 Task: Open Card Search Engine Optimization Planning in Board Content Marketing Thought Leadership Strategy and Execution to Workspace Event Planning and Management and add a team member Softage.1@softage.net, a label Blue, a checklist Blockchain Technology, an attachment from Trello, a color Blue and finally, add a card description 'Plan and execute company team-building activity at a virtual escape room' and a comment 'Let us approach this task with a sense of ownership and accountability, taking responsibility for our actions and decisions.'. Add a start date 'Jan 09, 1900' with a due date 'Jan 16, 1900'
Action: Mouse moved to (671, 173)
Screenshot: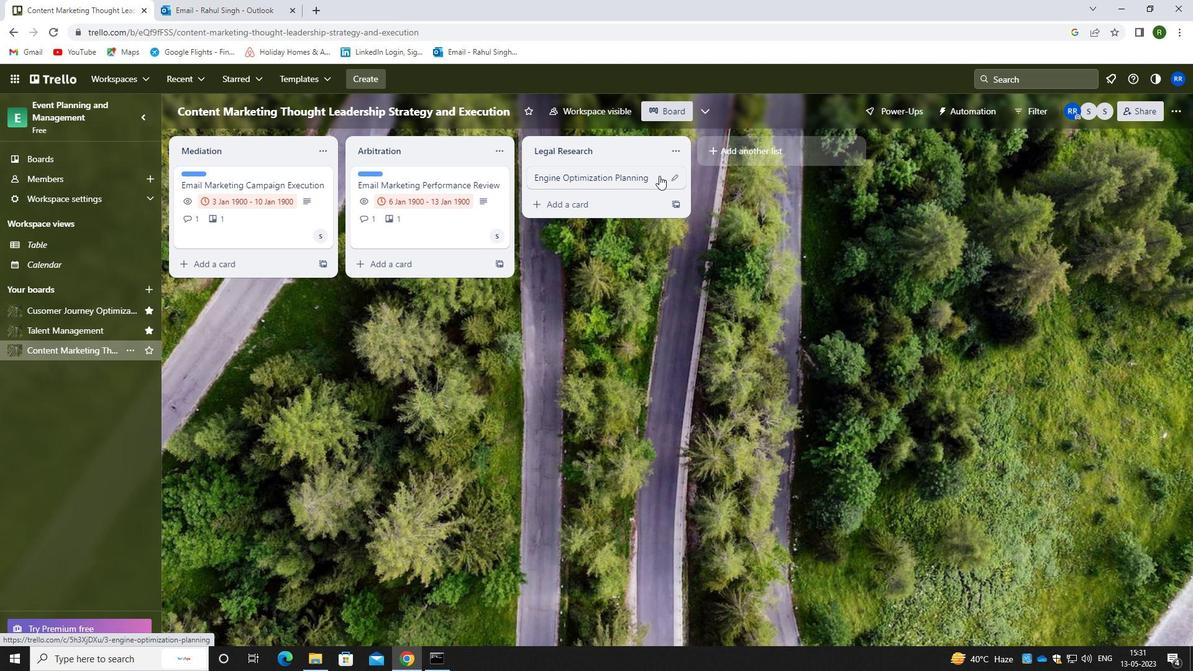 
Action: Mouse pressed left at (671, 173)
Screenshot: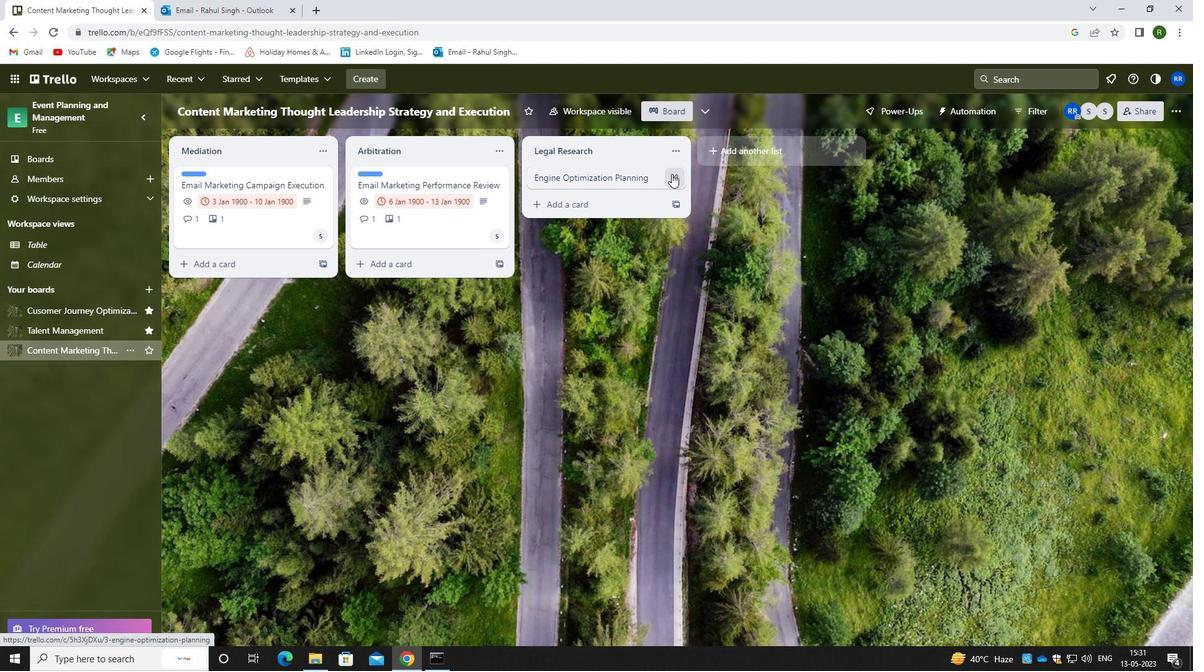 
Action: Mouse moved to (746, 175)
Screenshot: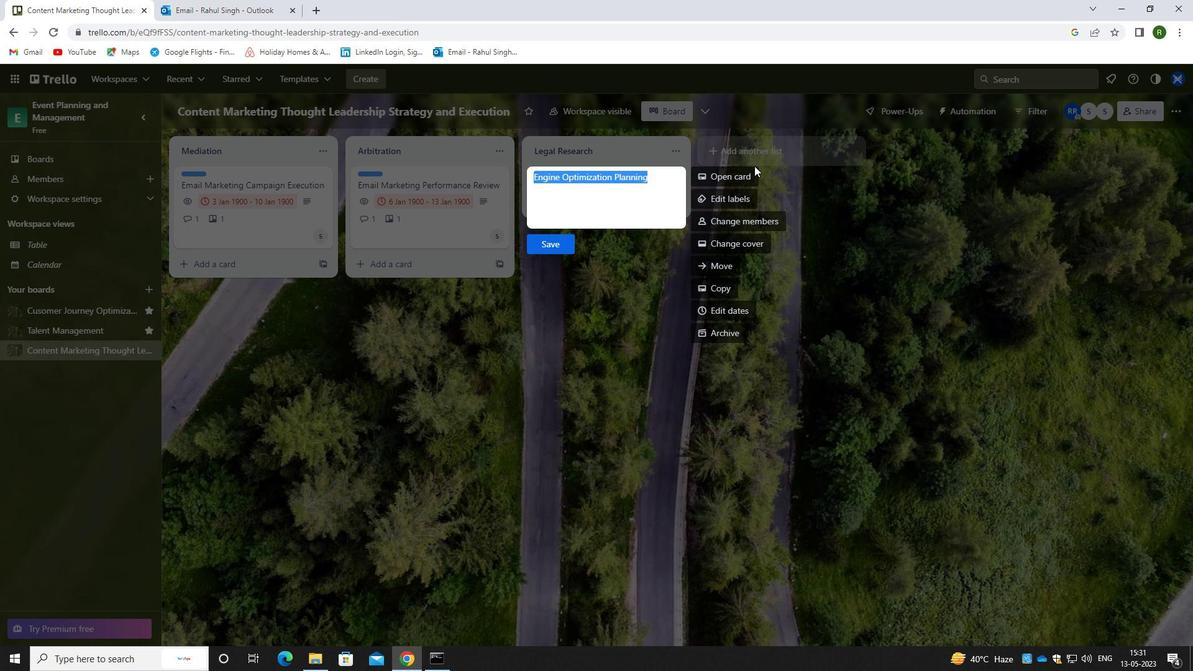 
Action: Mouse pressed left at (746, 175)
Screenshot: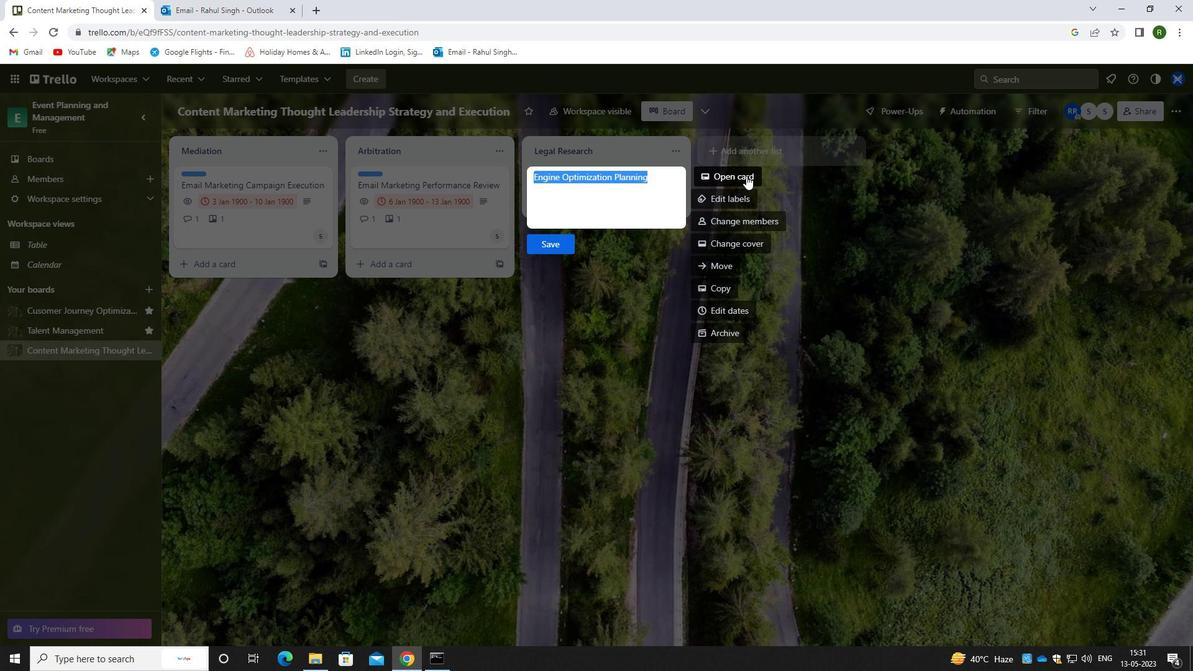 
Action: Mouse moved to (753, 226)
Screenshot: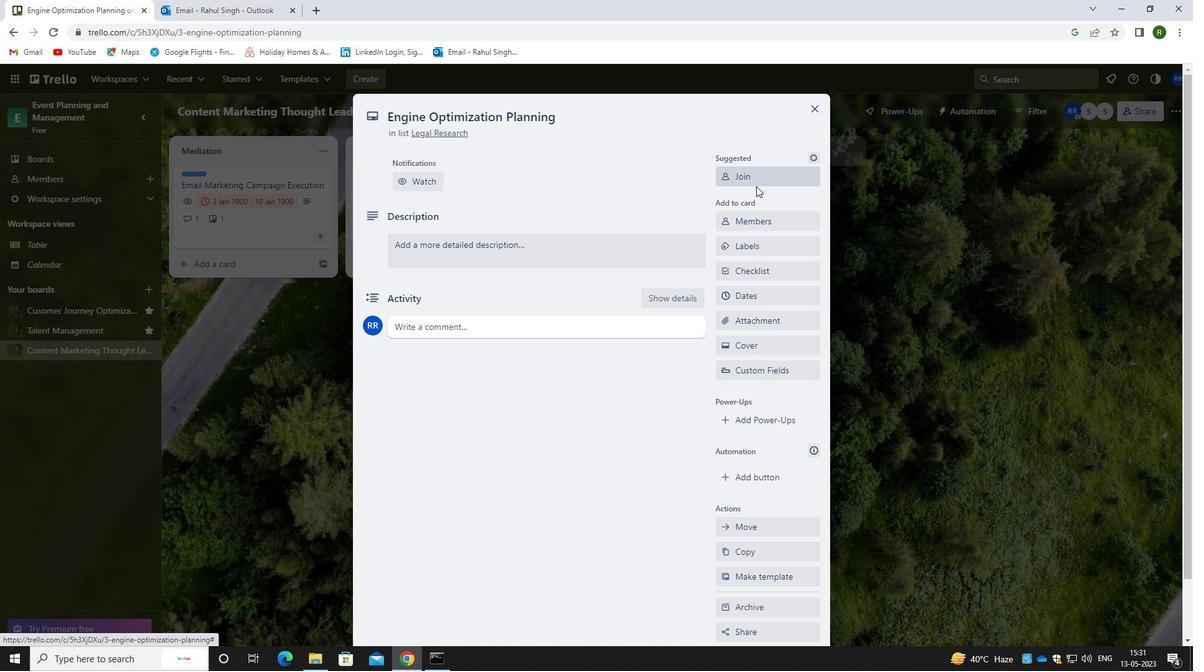 
Action: Mouse pressed left at (753, 226)
Screenshot: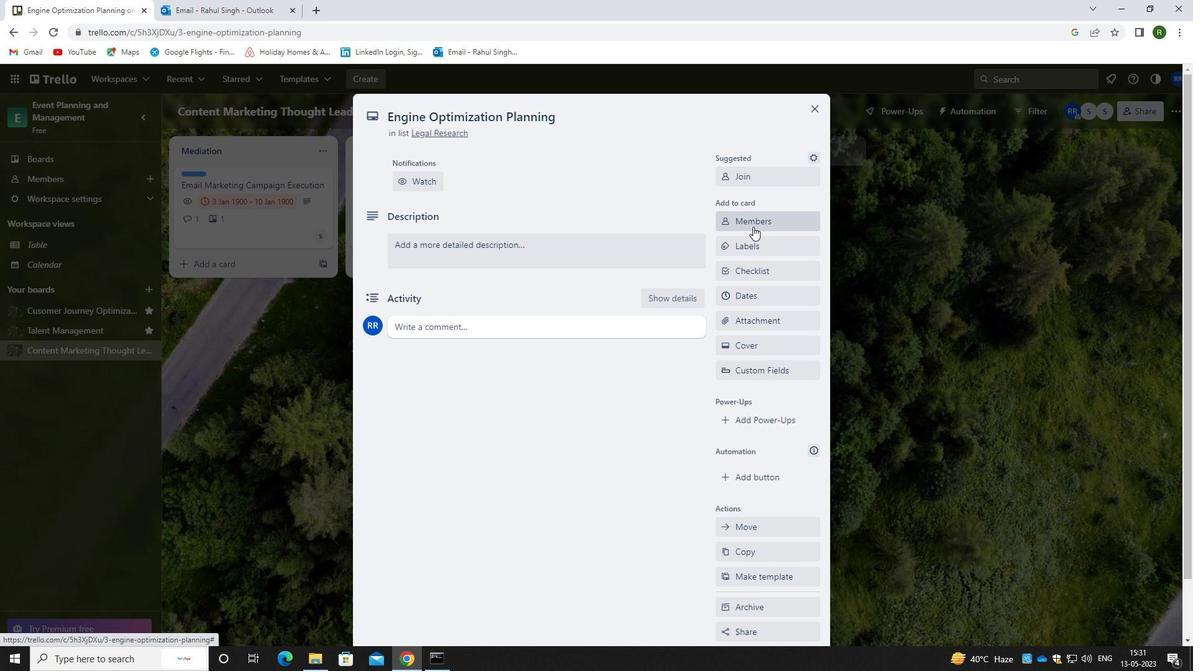
Action: Mouse moved to (769, 262)
Screenshot: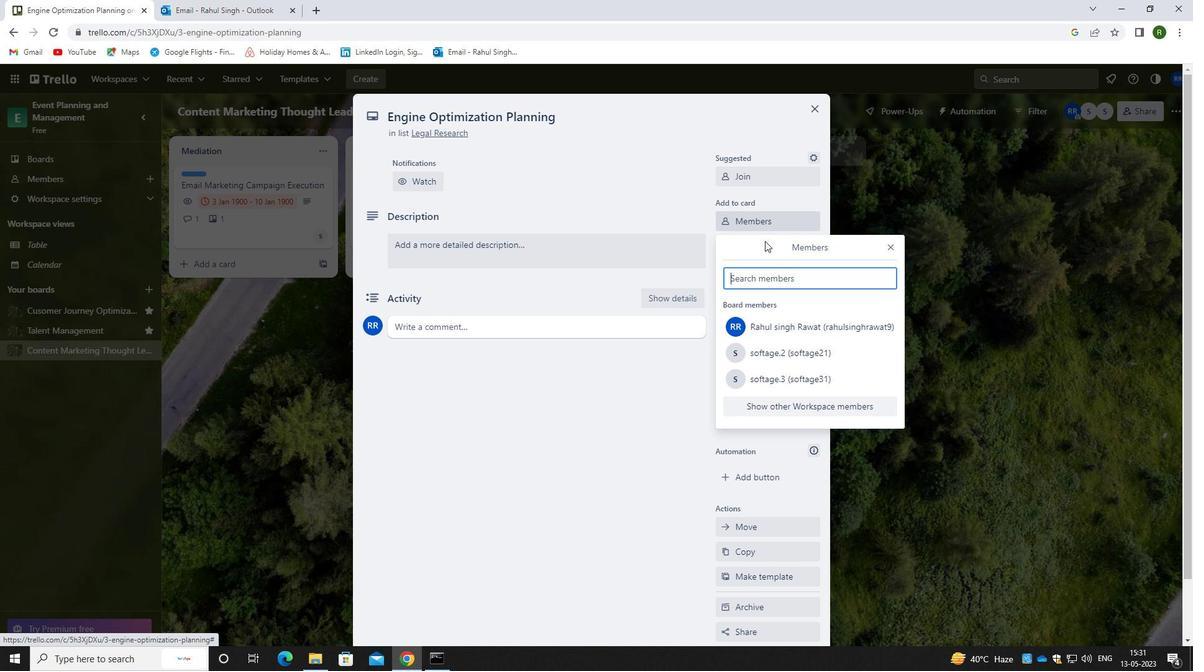 
Action: Key pressed <Key.caps_lock>s<Key.caps_lock>oftage.1<Key.shift>@SOFTAGE.NET
Screenshot: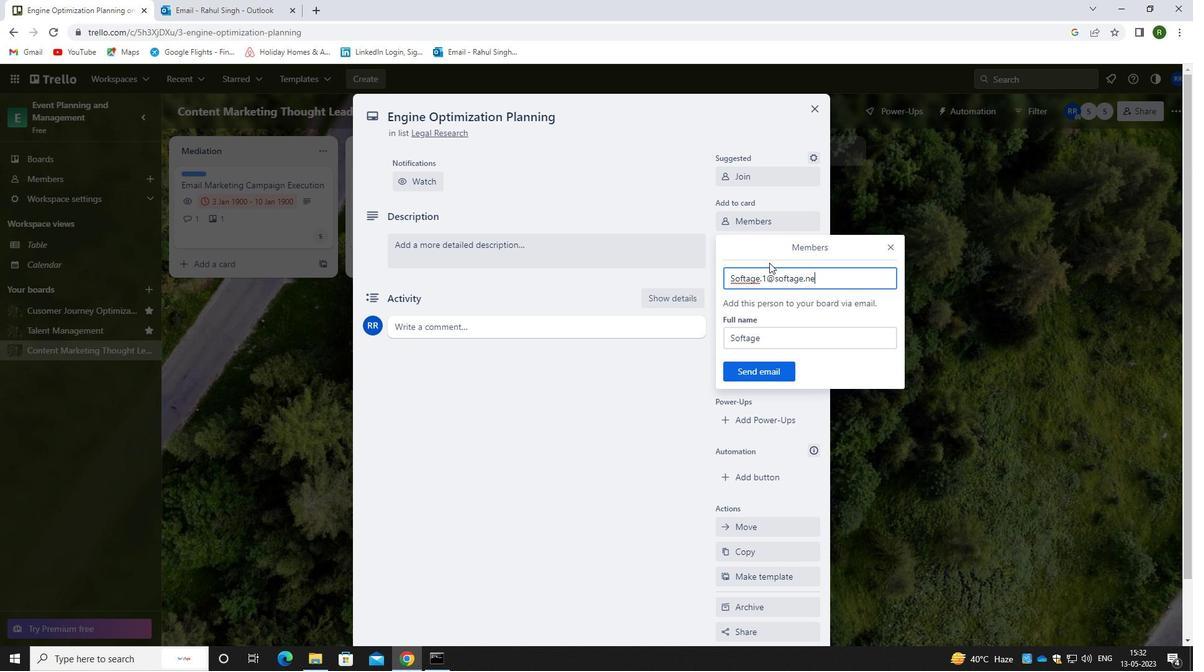 
Action: Mouse moved to (761, 372)
Screenshot: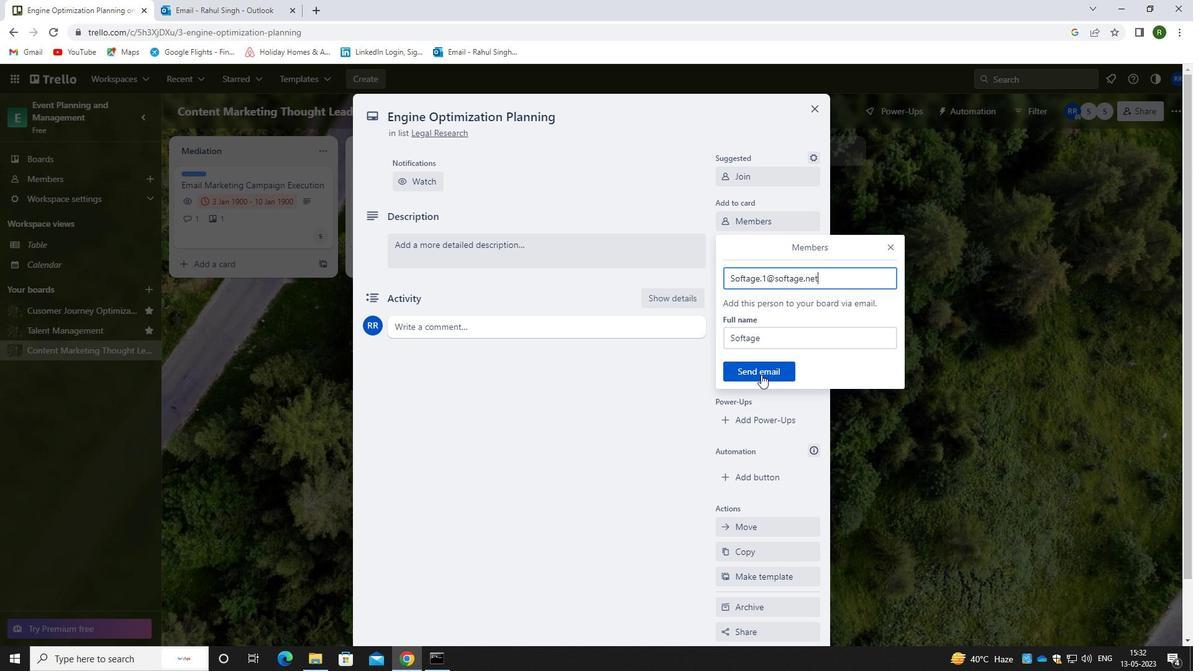 
Action: Mouse pressed left at (761, 372)
Screenshot: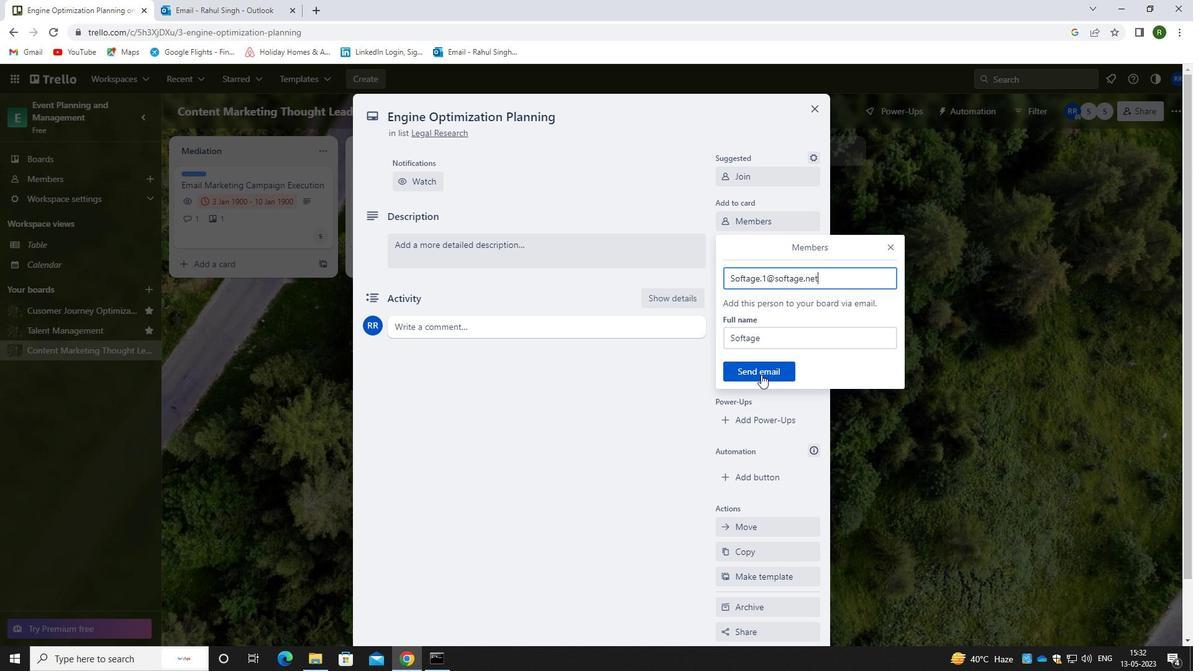 
Action: Mouse moved to (771, 241)
Screenshot: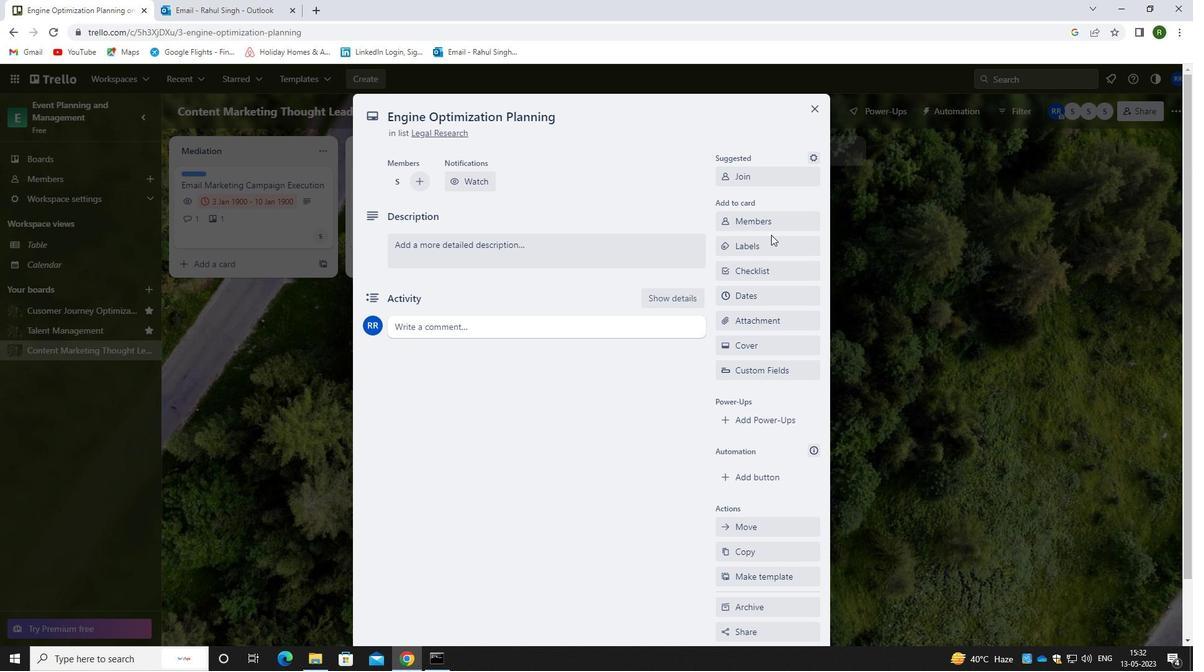 
Action: Mouse pressed left at (771, 241)
Screenshot: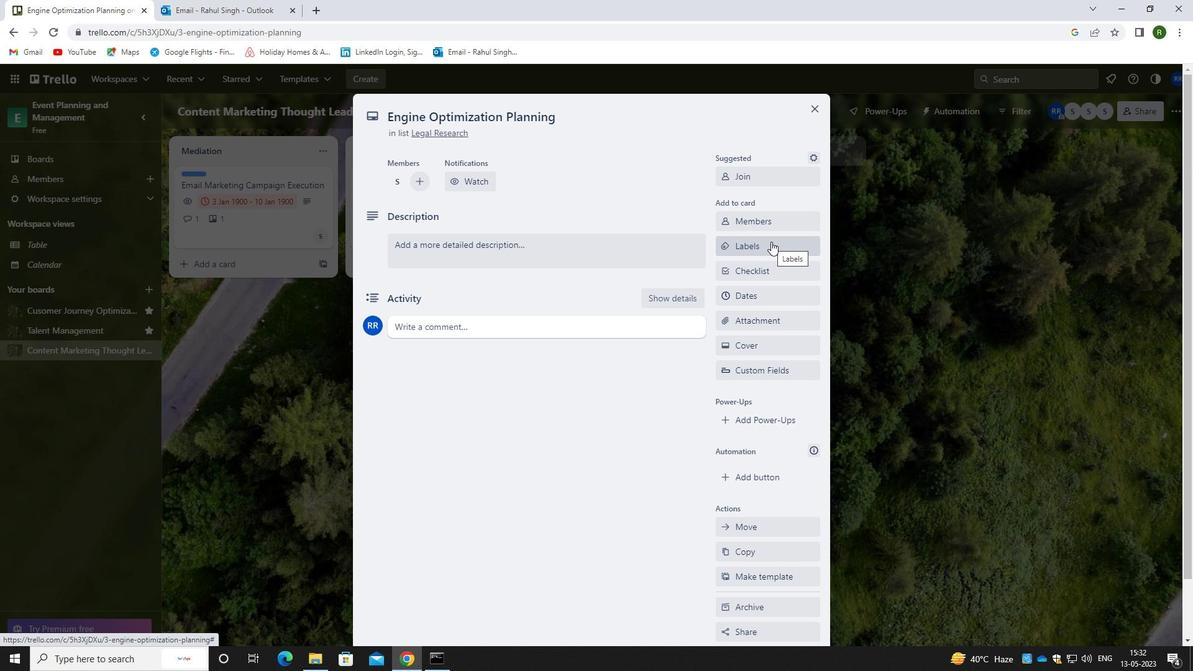 
Action: Mouse moved to (755, 302)
Screenshot: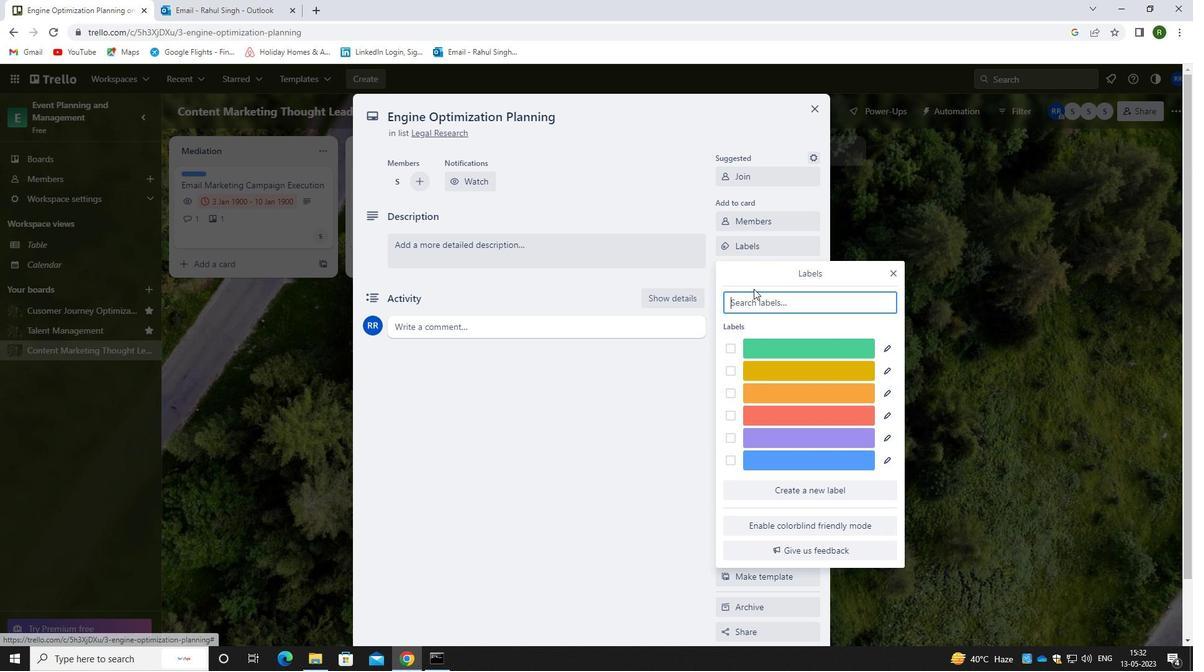 
Action: Key pressed BLUE
Screenshot: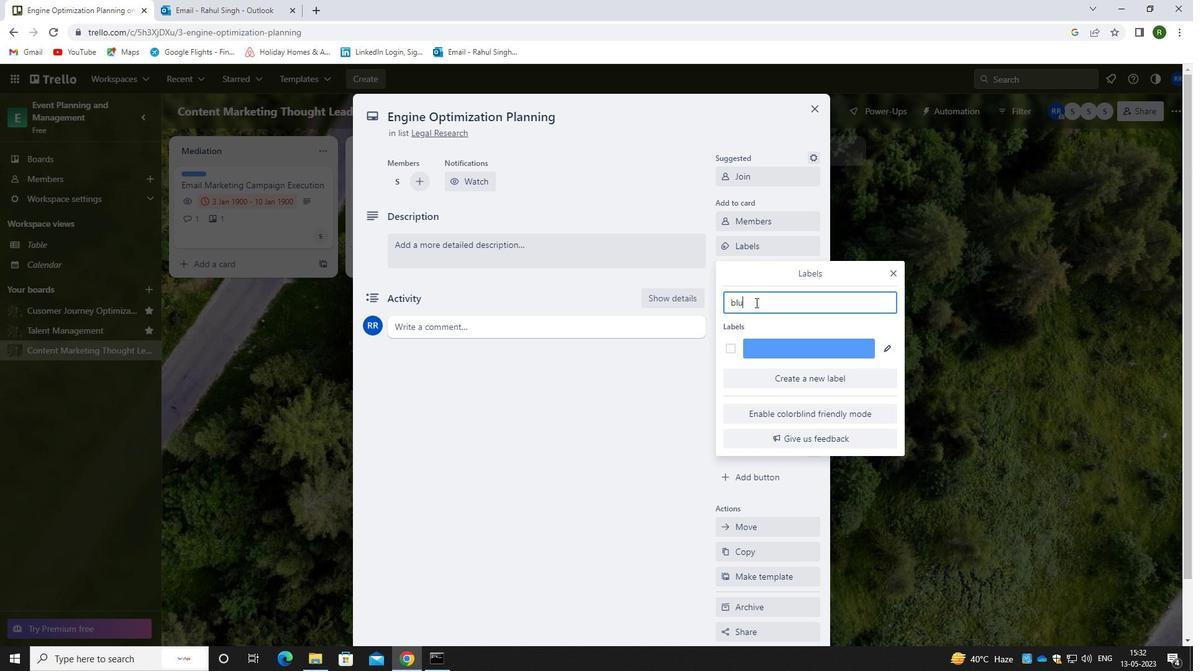 
Action: Mouse moved to (730, 351)
Screenshot: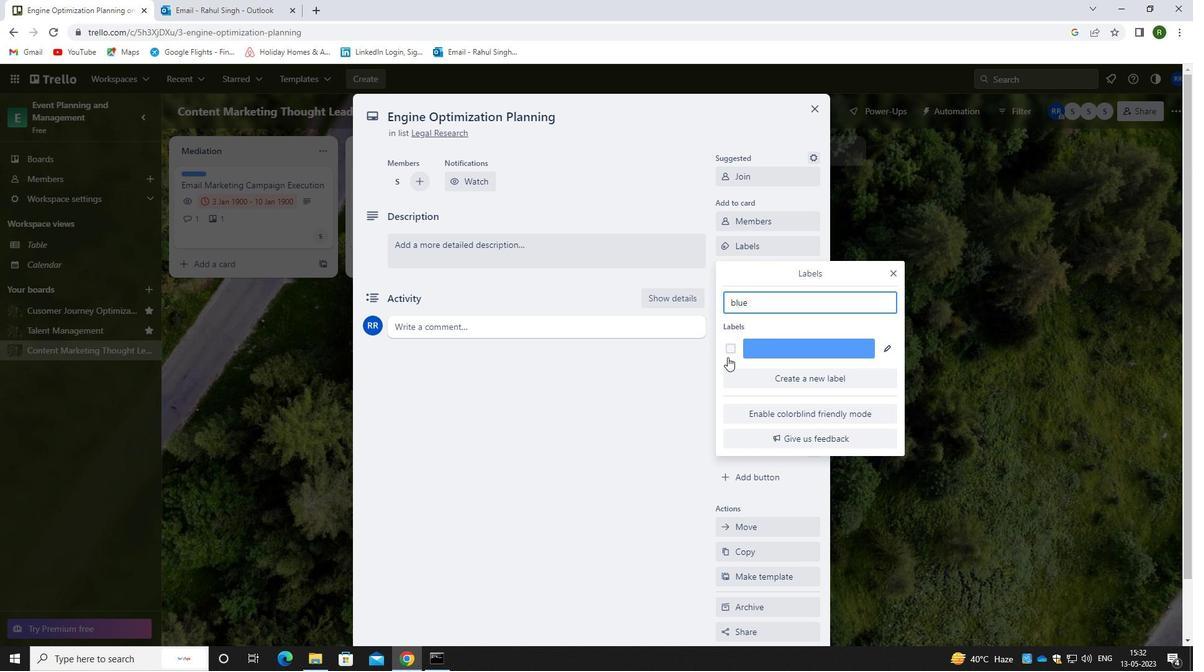 
Action: Mouse pressed left at (730, 351)
Screenshot: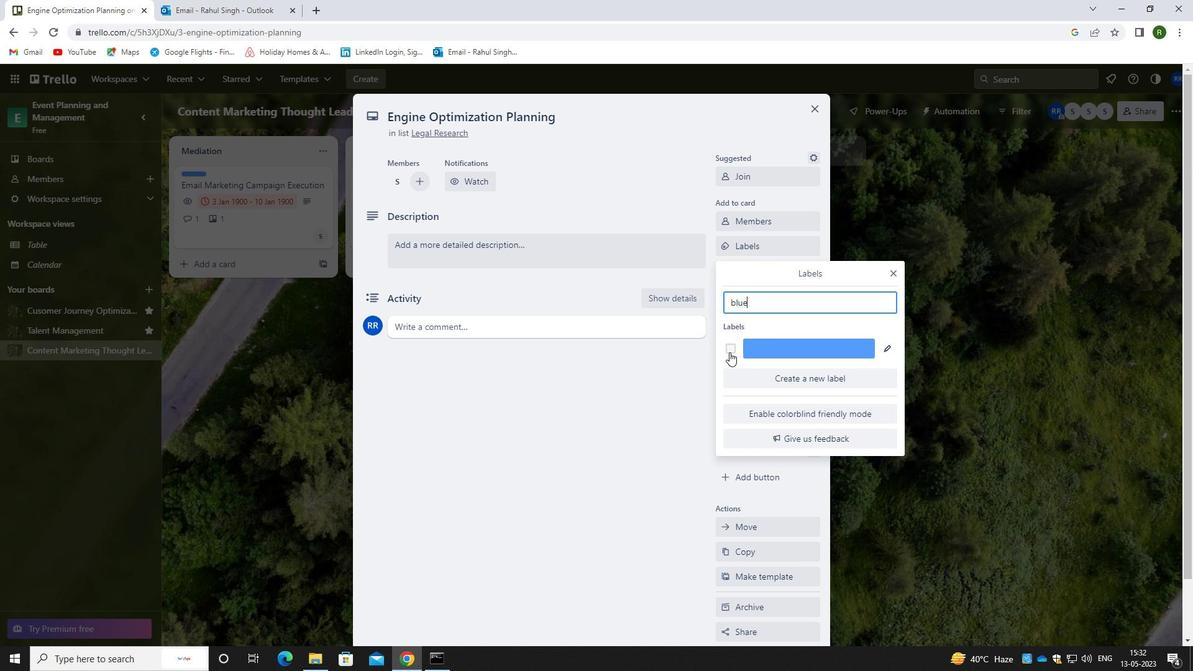 
Action: Mouse moved to (660, 408)
Screenshot: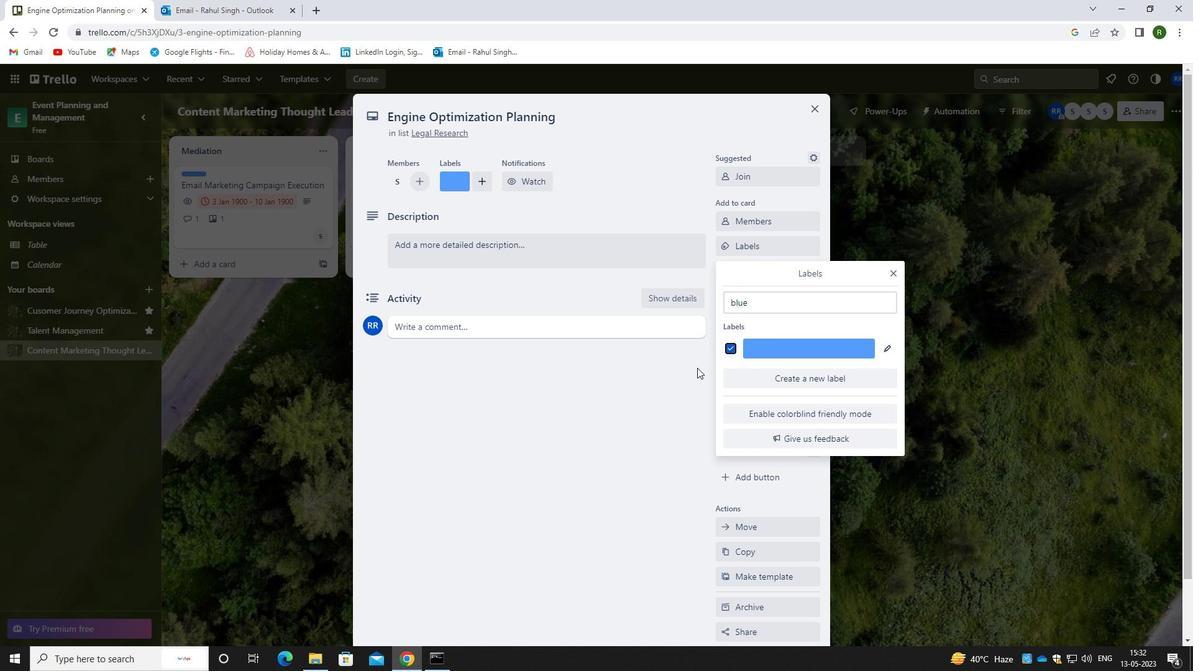 
Action: Mouse pressed left at (660, 408)
Screenshot: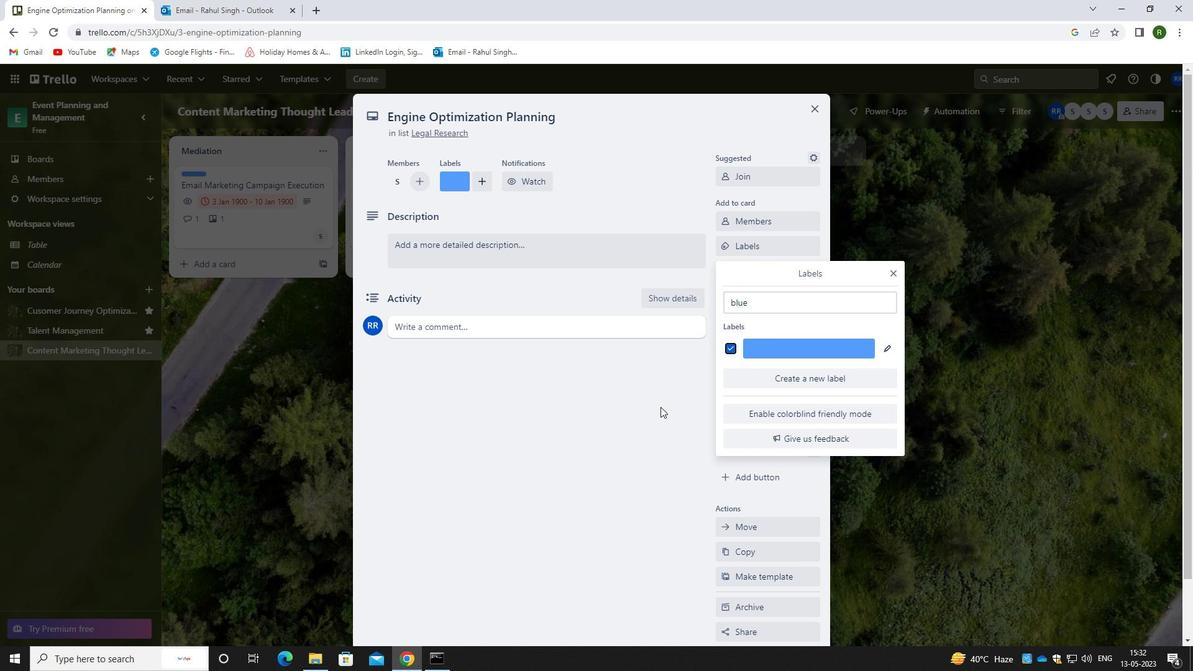 
Action: Mouse moved to (766, 267)
Screenshot: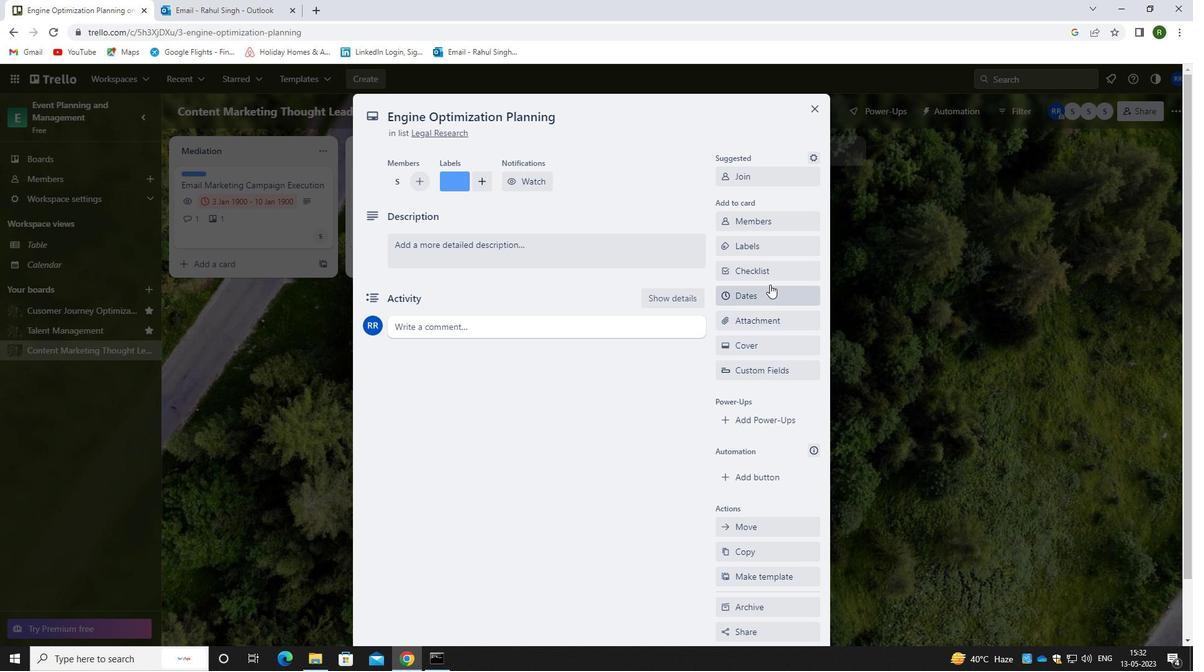 
Action: Mouse pressed left at (766, 267)
Screenshot: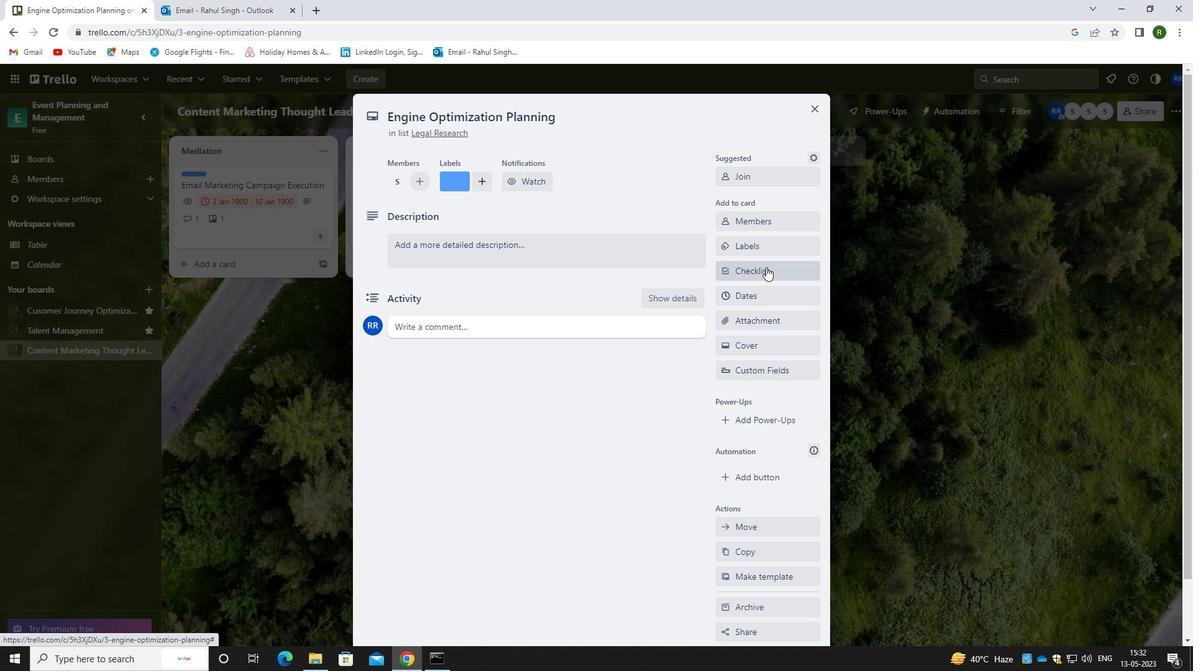 
Action: Mouse moved to (744, 349)
Screenshot: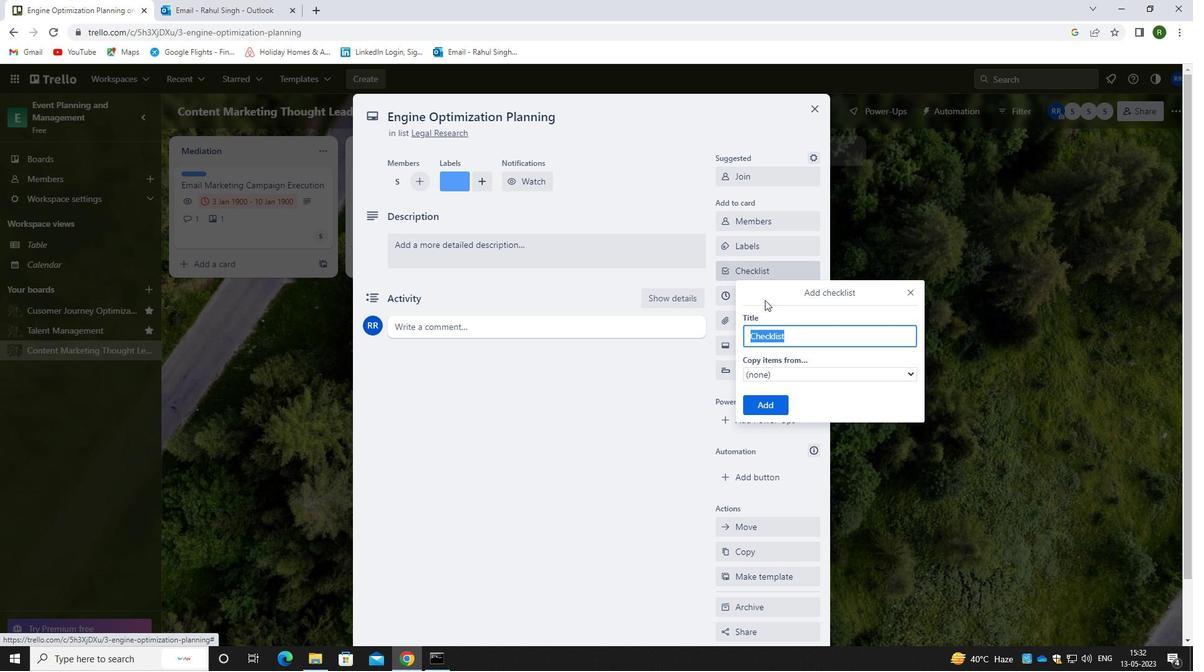 
Action: Key pressed <Key.shift><Key.shift>BLOCK<Key.space>CH<Key.backspace><Key.backspace><Key.backspace>CHAIN<Key.space><Key.shift>TECH
Screenshot: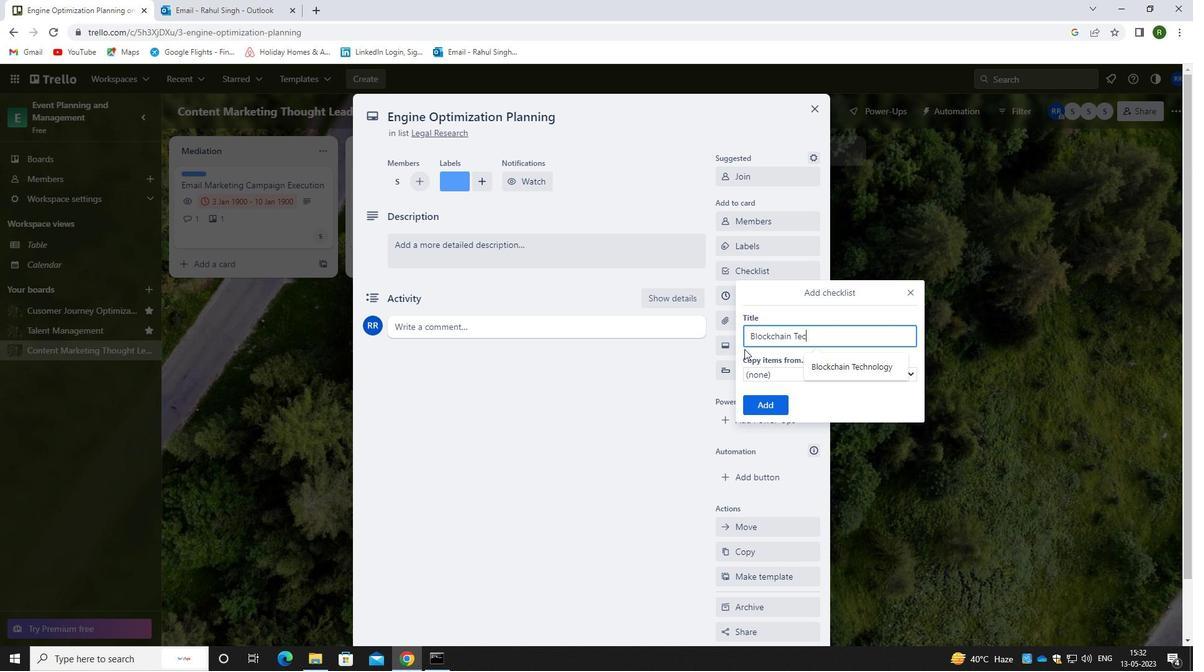 
Action: Mouse moved to (831, 367)
Screenshot: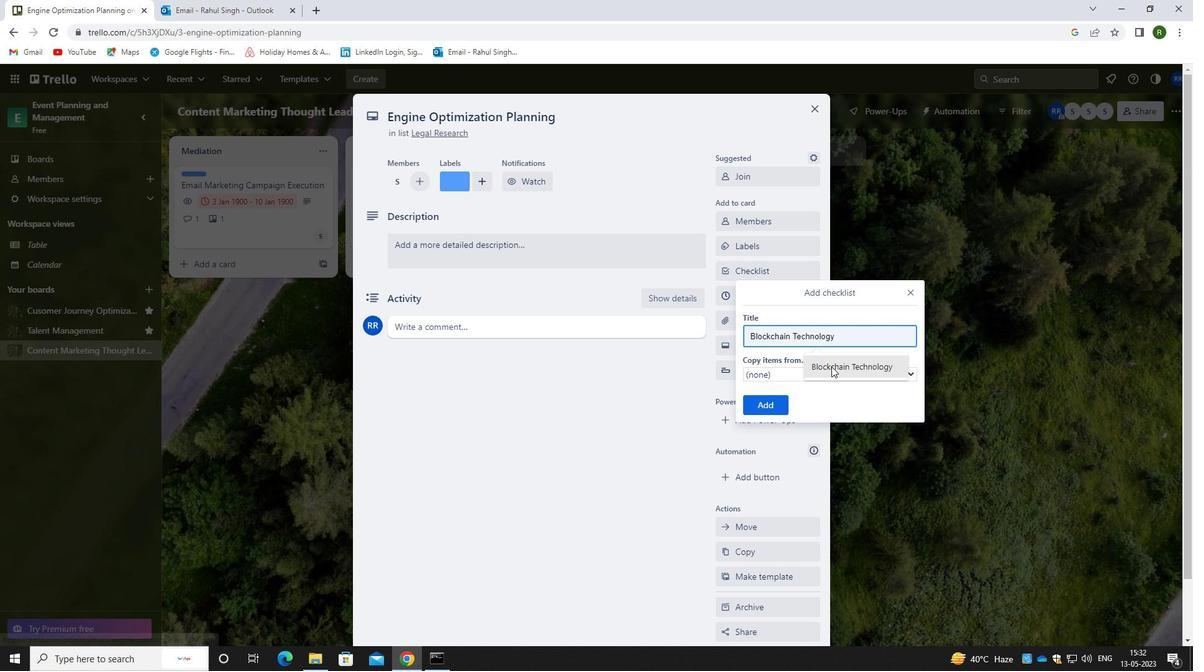 
Action: Mouse pressed left at (831, 367)
Screenshot: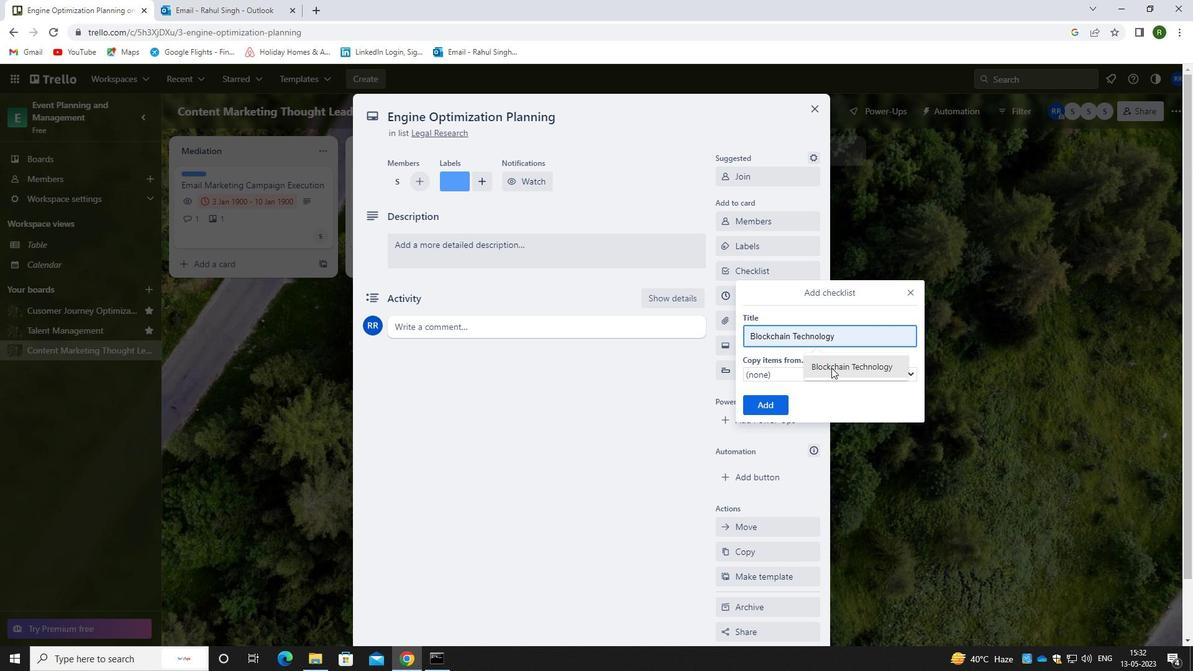
Action: Mouse moved to (760, 410)
Screenshot: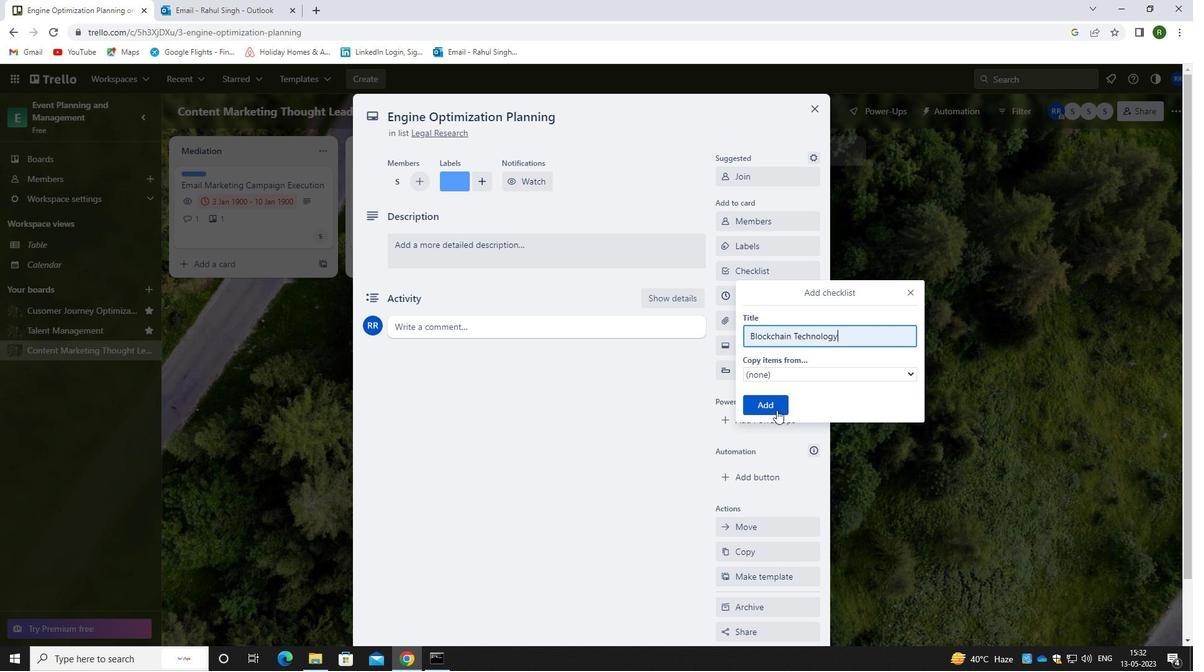 
Action: Mouse pressed left at (760, 410)
Screenshot: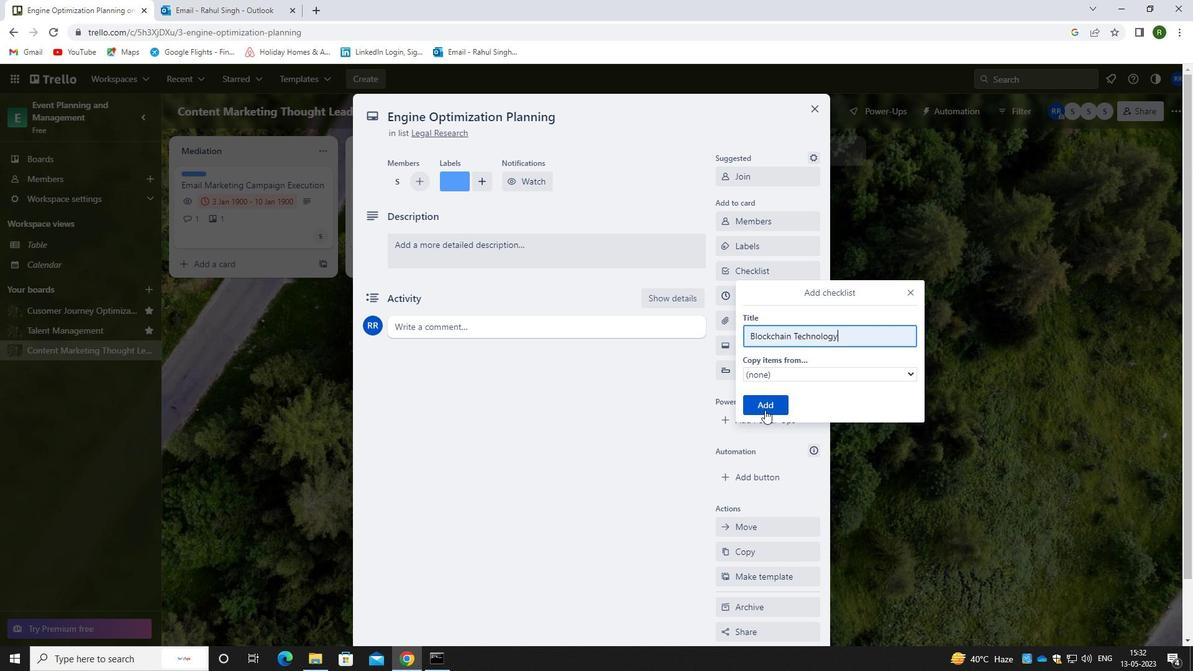 
Action: Mouse moved to (761, 322)
Screenshot: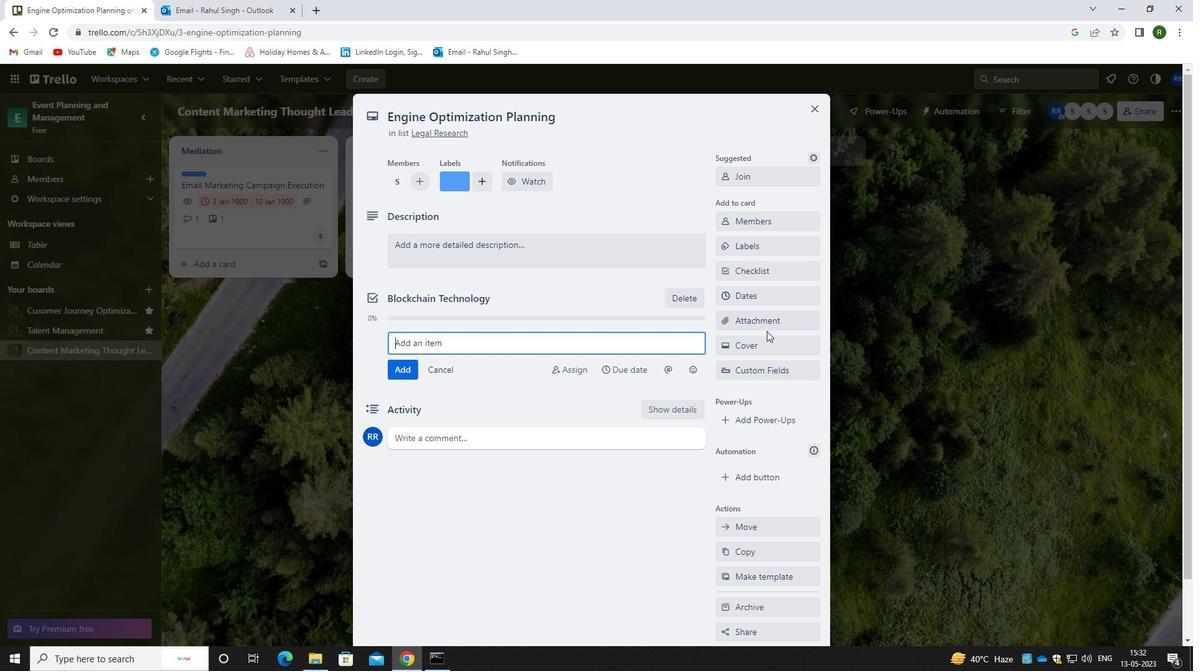 
Action: Mouse pressed left at (761, 322)
Screenshot: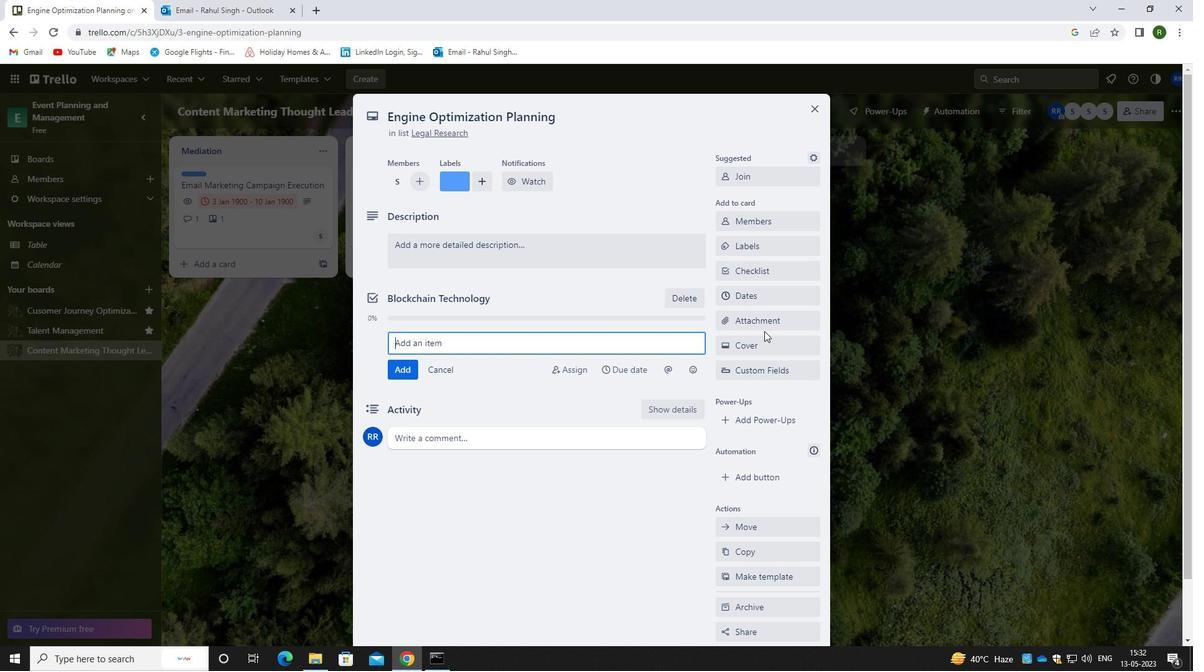 
Action: Mouse moved to (764, 396)
Screenshot: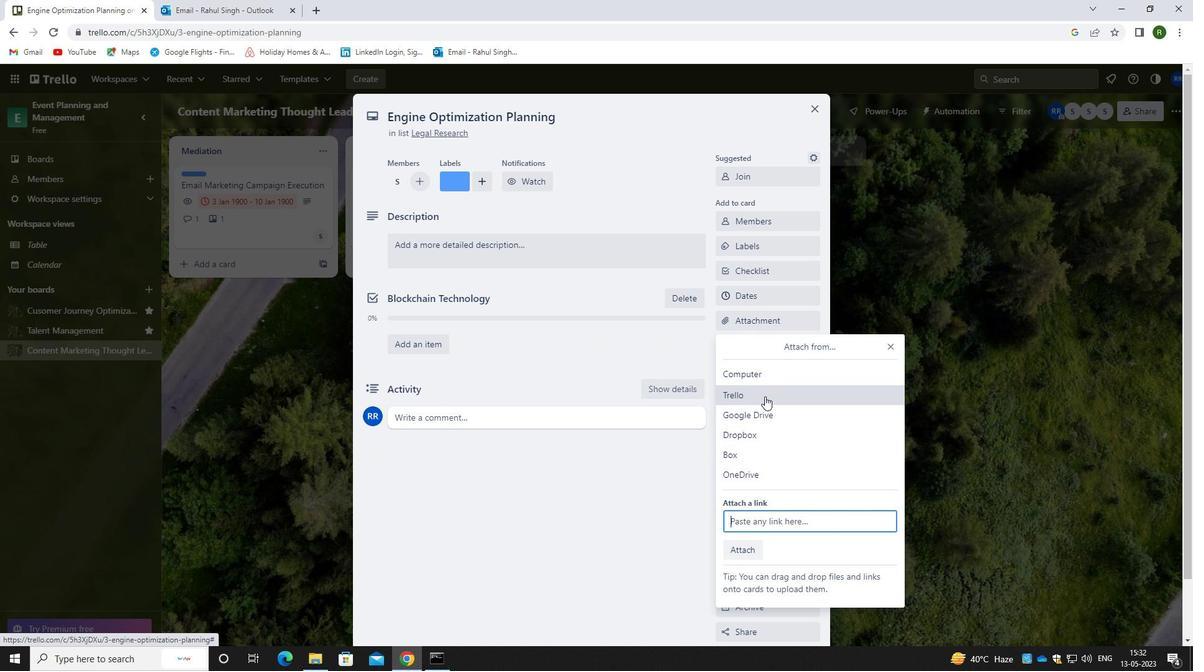 
Action: Mouse pressed left at (764, 396)
Screenshot: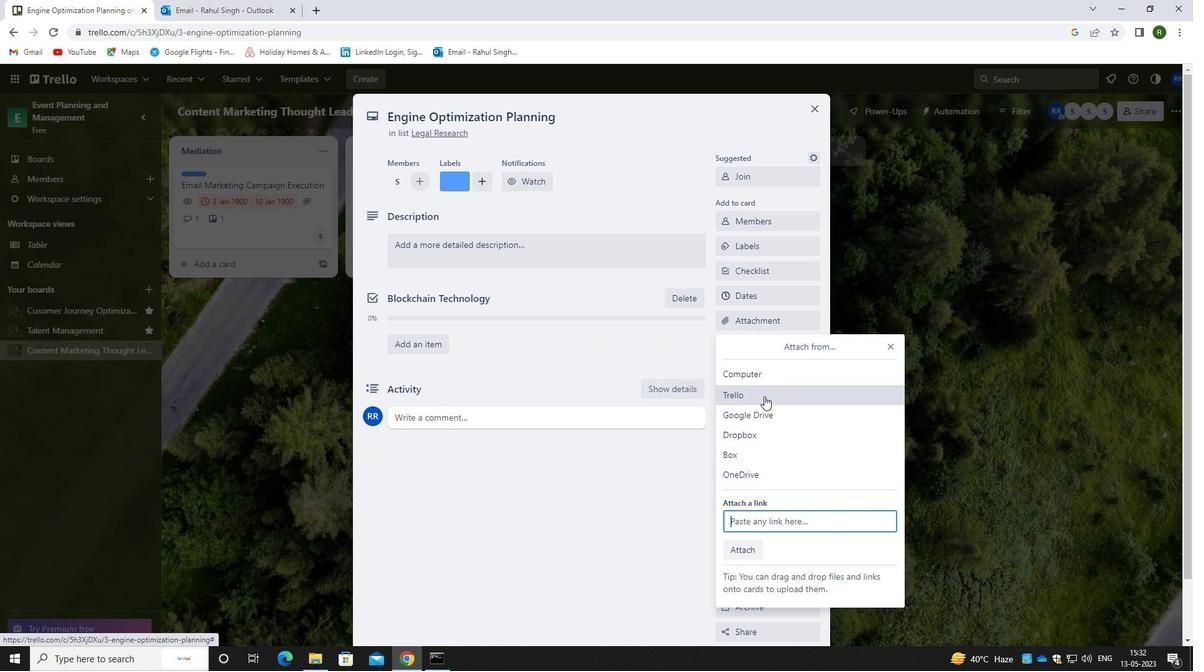 
Action: Mouse moved to (773, 321)
Screenshot: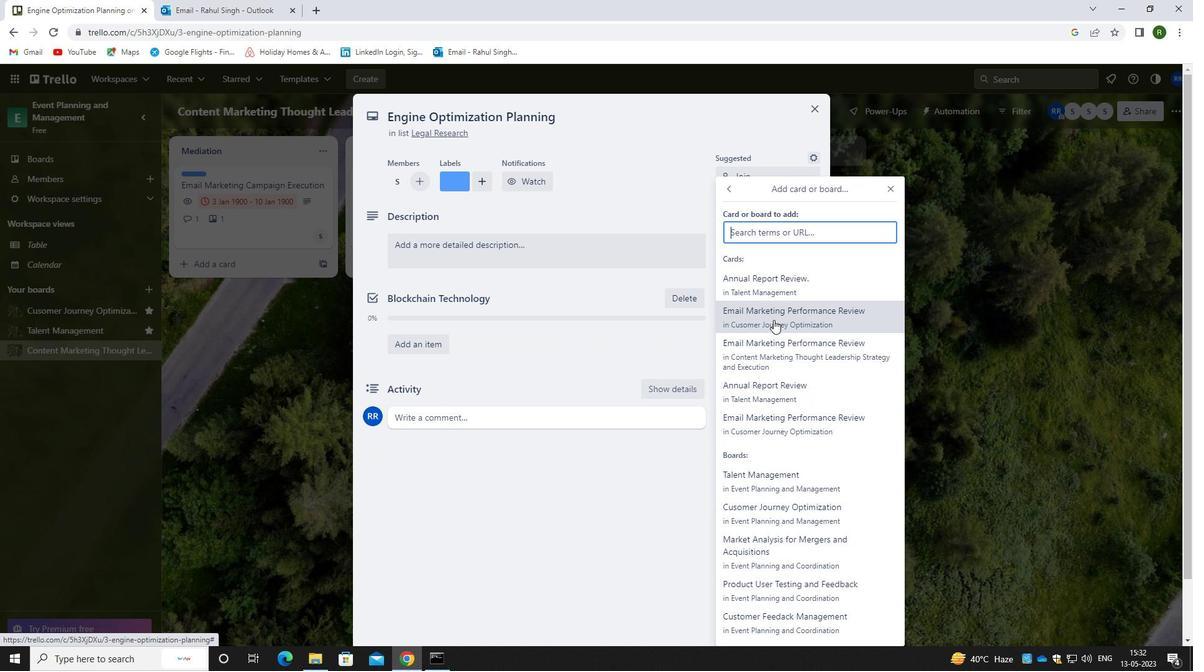 
Action: Mouse pressed left at (773, 321)
Screenshot: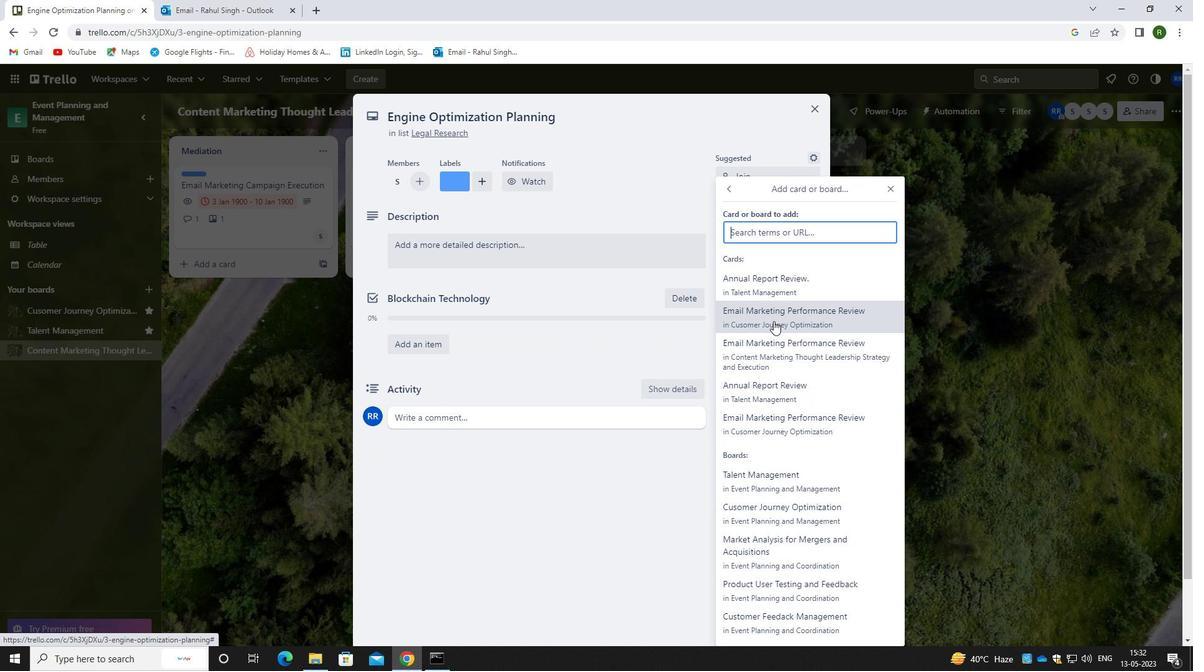
Action: Mouse moved to (492, 268)
Screenshot: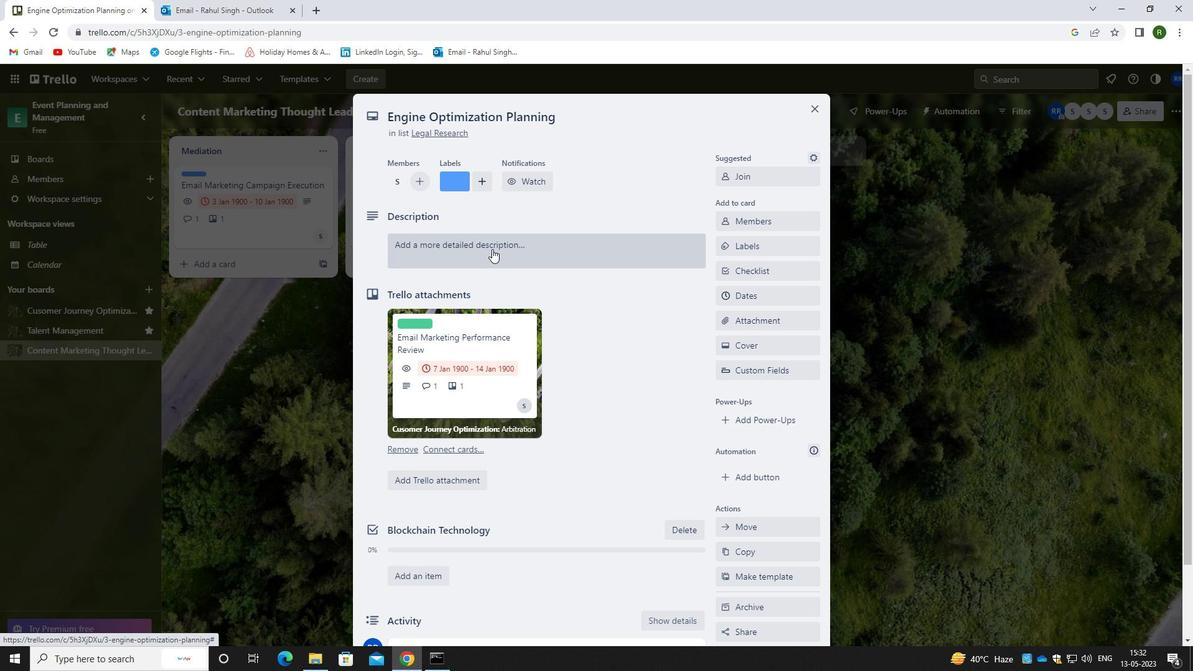 
Action: Mouse pressed left at (492, 268)
Screenshot: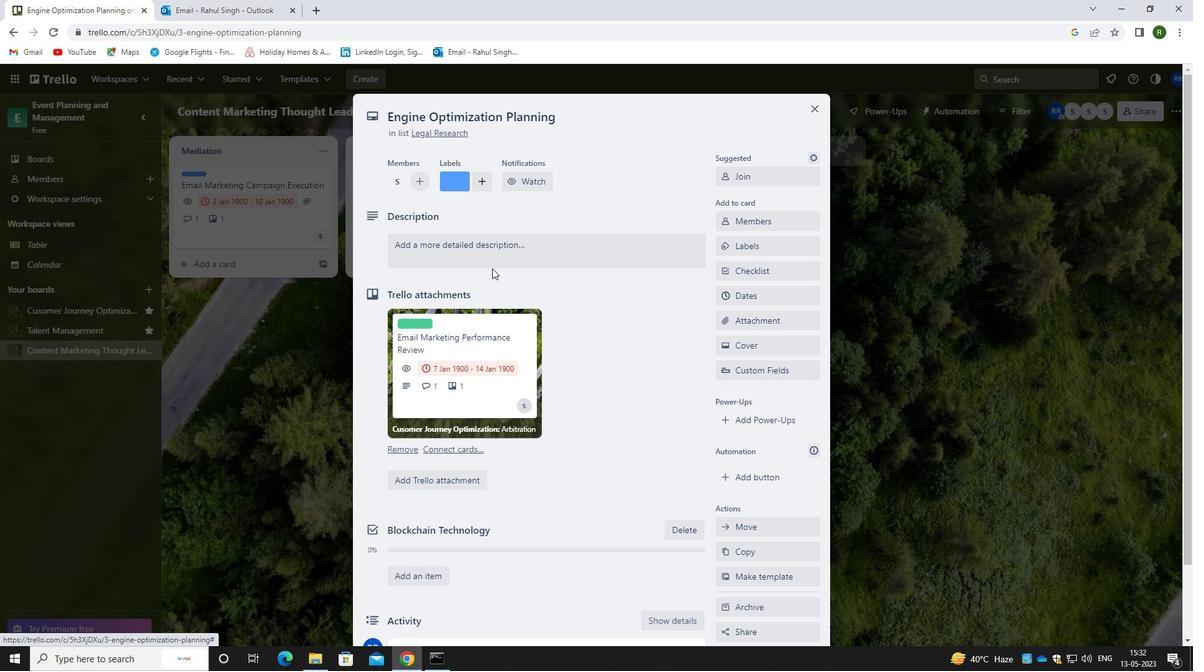 
Action: Mouse moved to (501, 256)
Screenshot: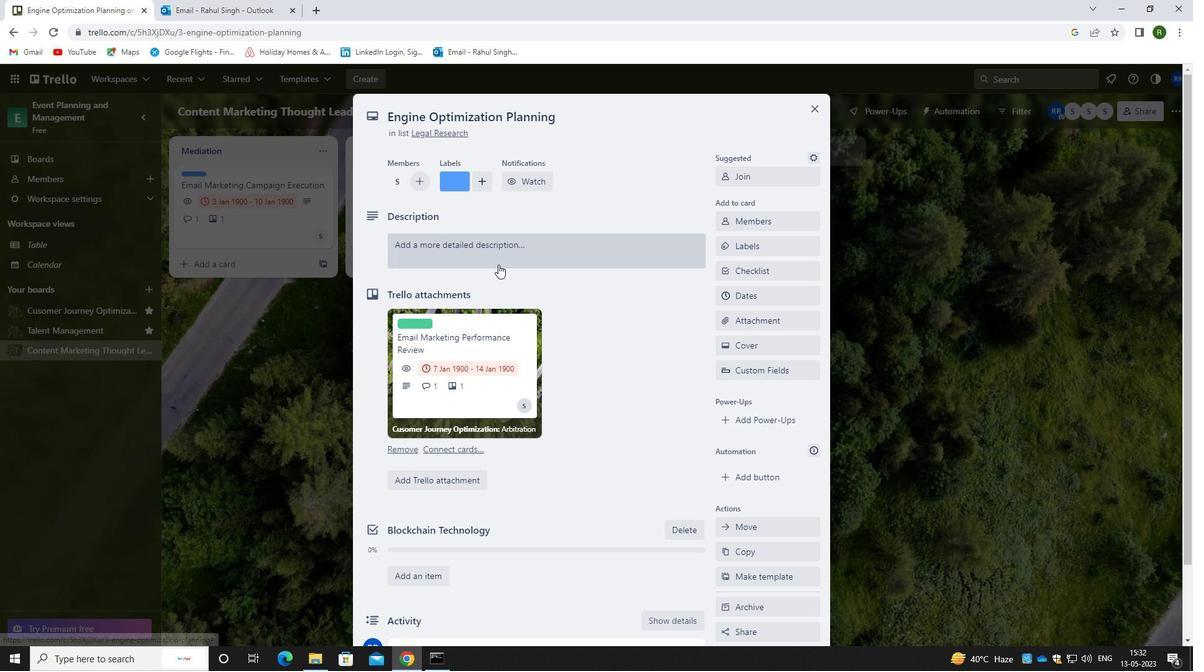 
Action: Mouse pressed left at (501, 256)
Screenshot: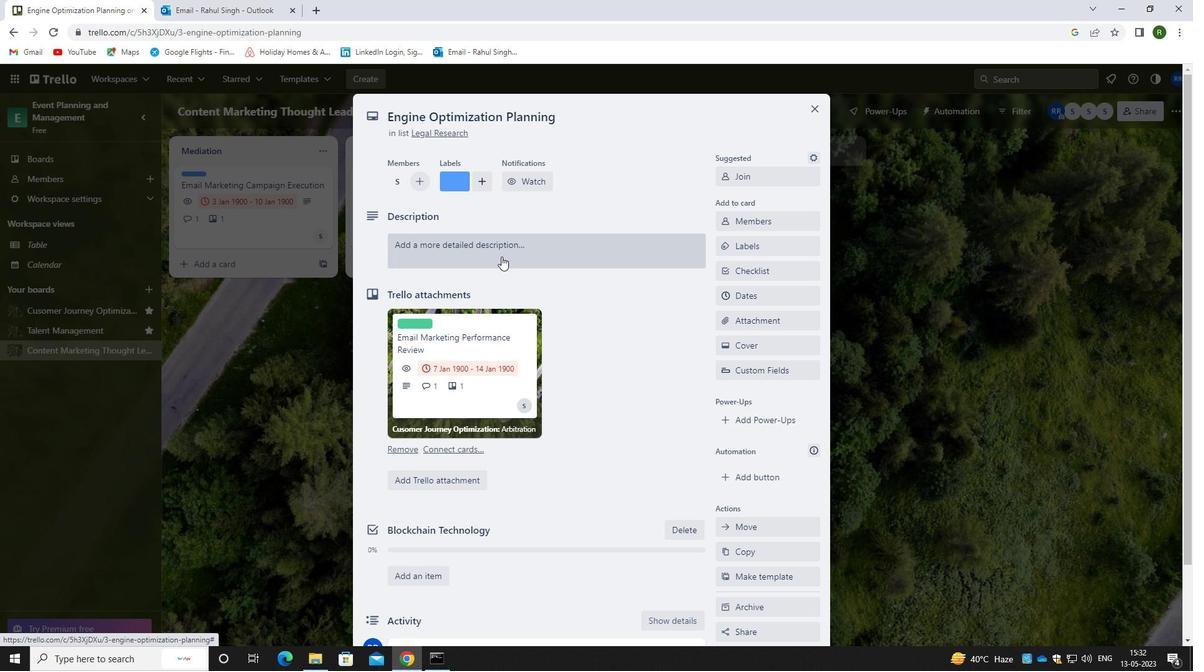 
Action: Mouse moved to (553, 321)
Screenshot: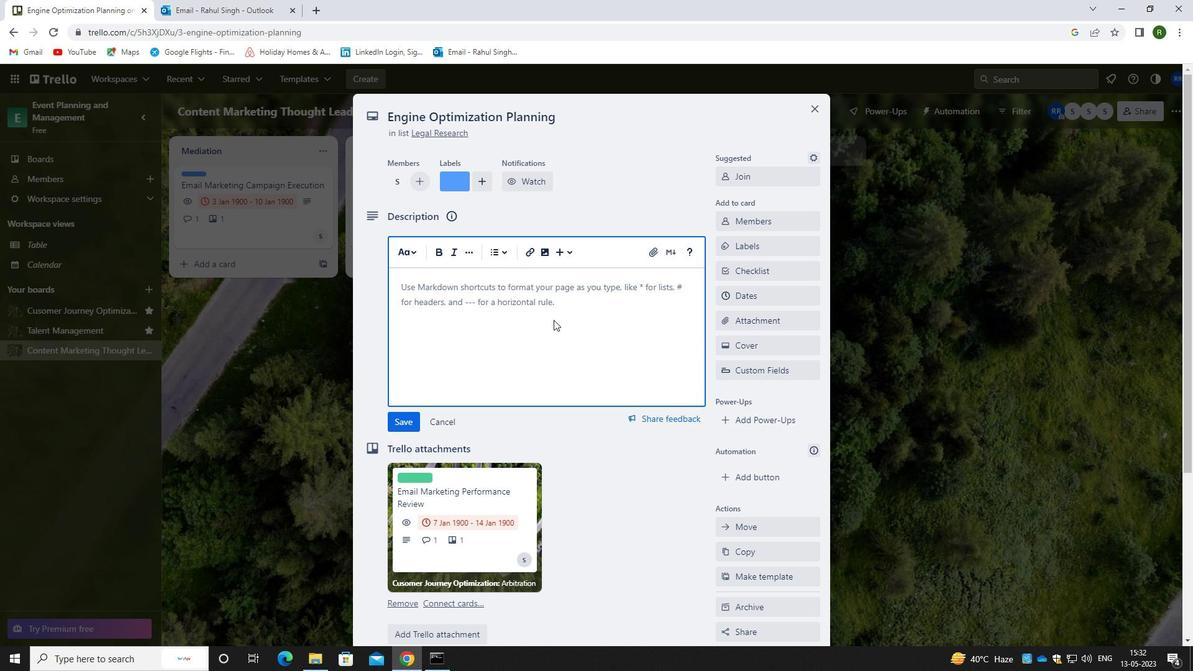 
Action: Mouse pressed left at (553, 321)
Screenshot: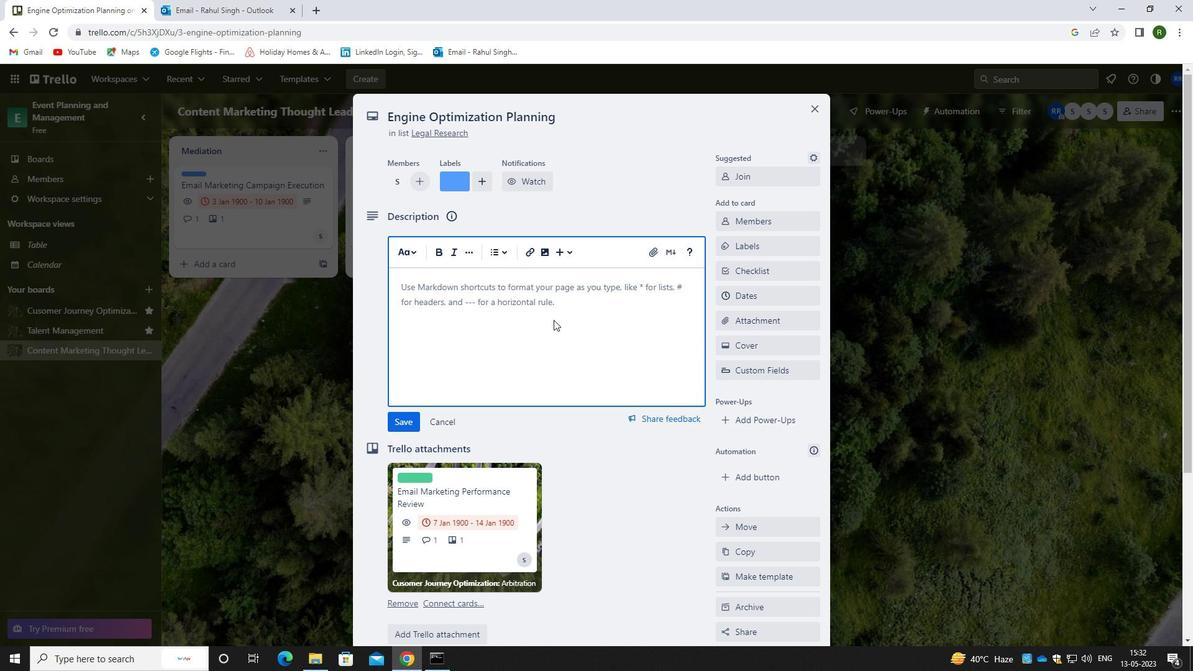
Action: Mouse moved to (553, 321)
Screenshot: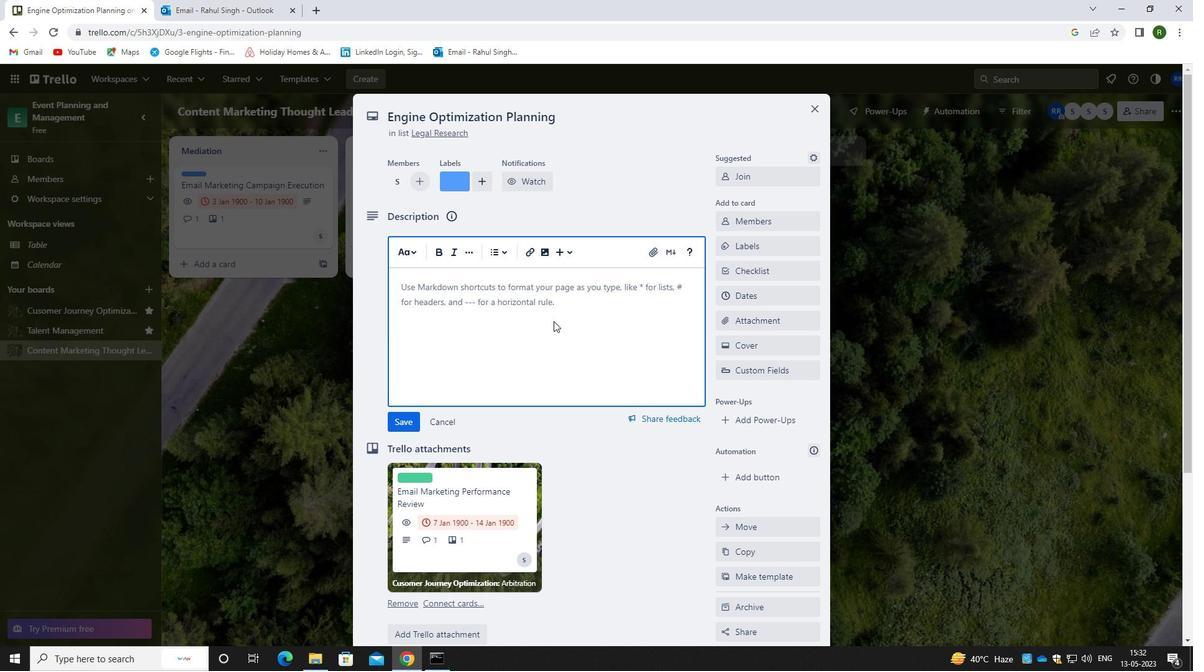
Action: Key pressed <Key.caps_lock>P<Key.caps_lock>LAN<Key.space>AND<Key.space>EXECUTE<Key.space>COMPANY<Key.space>TEAM-BUILDING<Key.space>ACTIVITY<Key.space>AT<Key.space>A<Key.space>VIRTUAL<Key.space>ESCAPE<Key.space>ROOM.
Screenshot: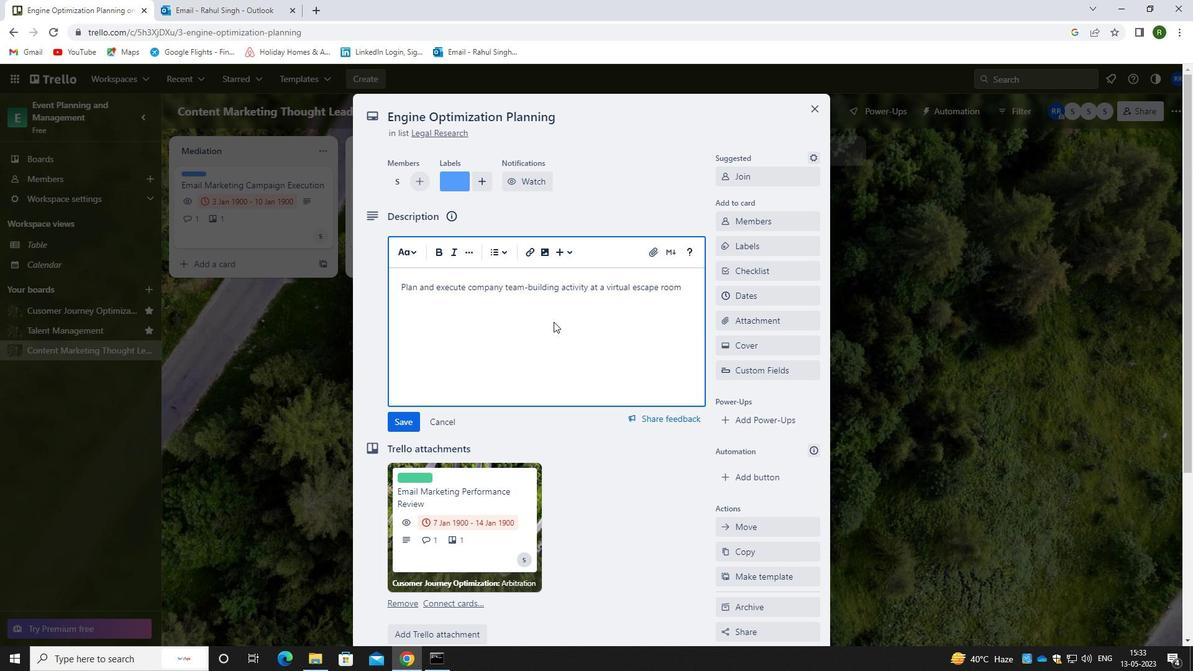 
Action: Mouse moved to (404, 422)
Screenshot: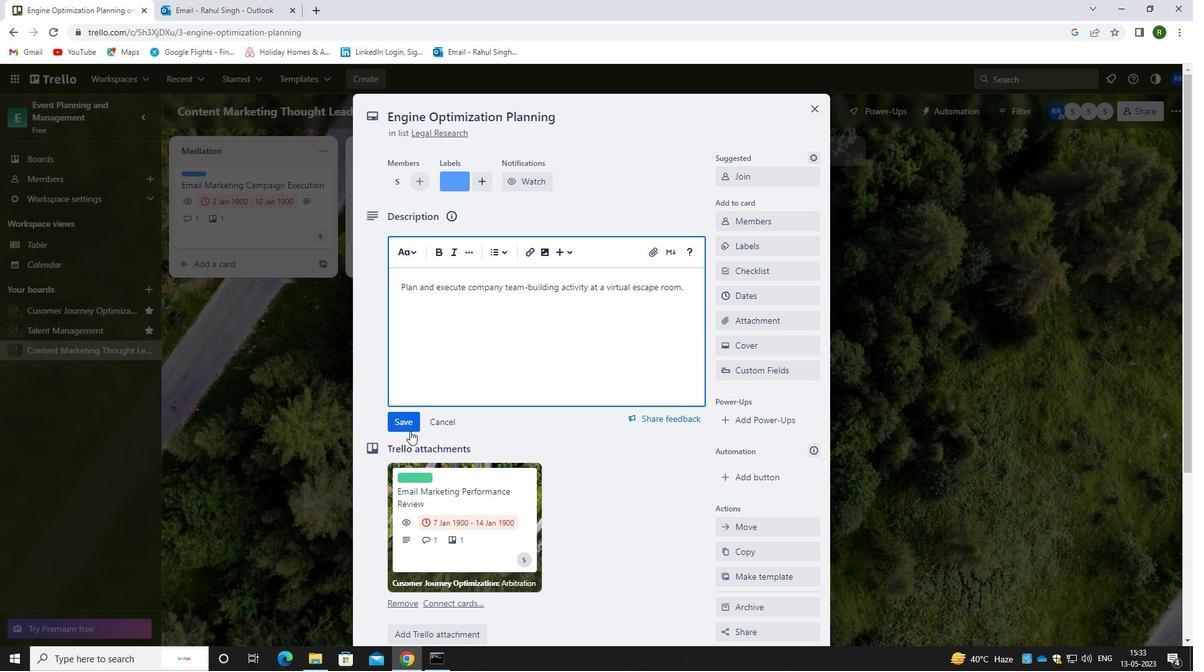 
Action: Mouse pressed left at (404, 422)
Screenshot: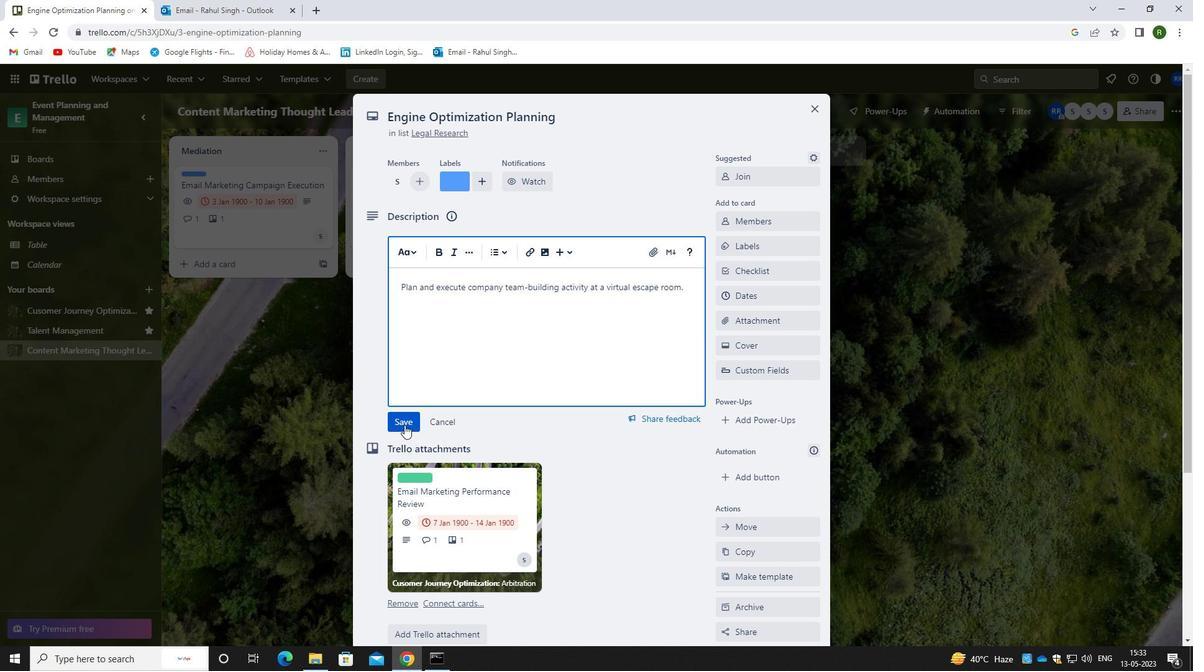 
Action: Mouse moved to (615, 373)
Screenshot: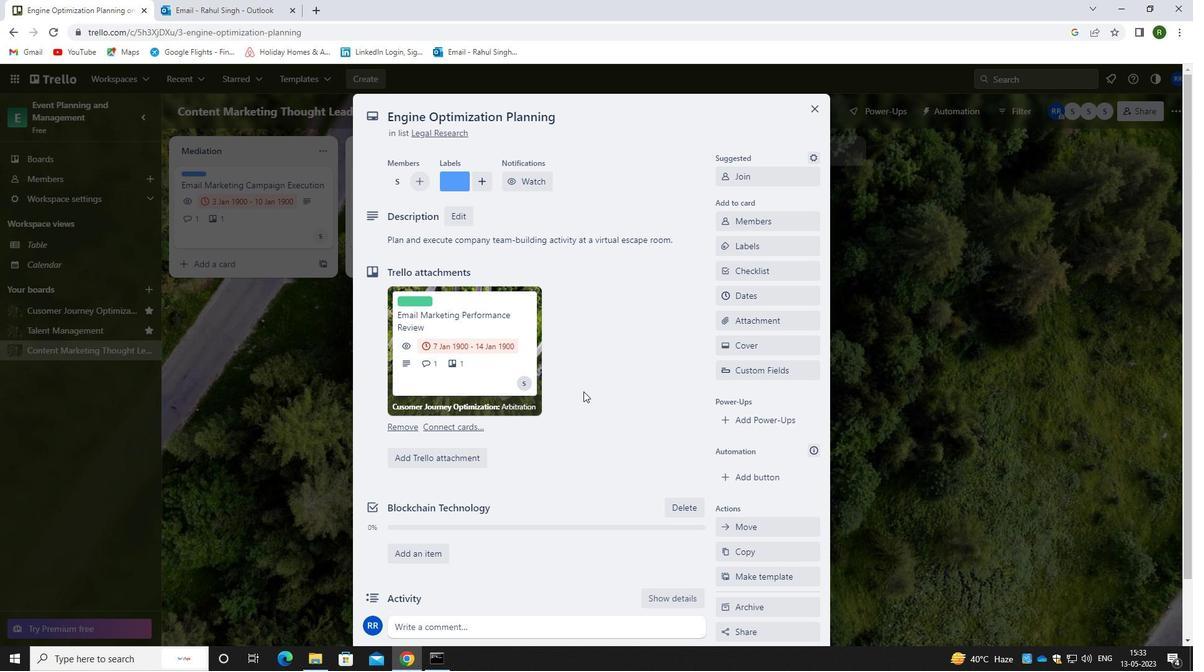 
Action: Mouse scrolled (615, 372) with delta (0, 0)
Screenshot: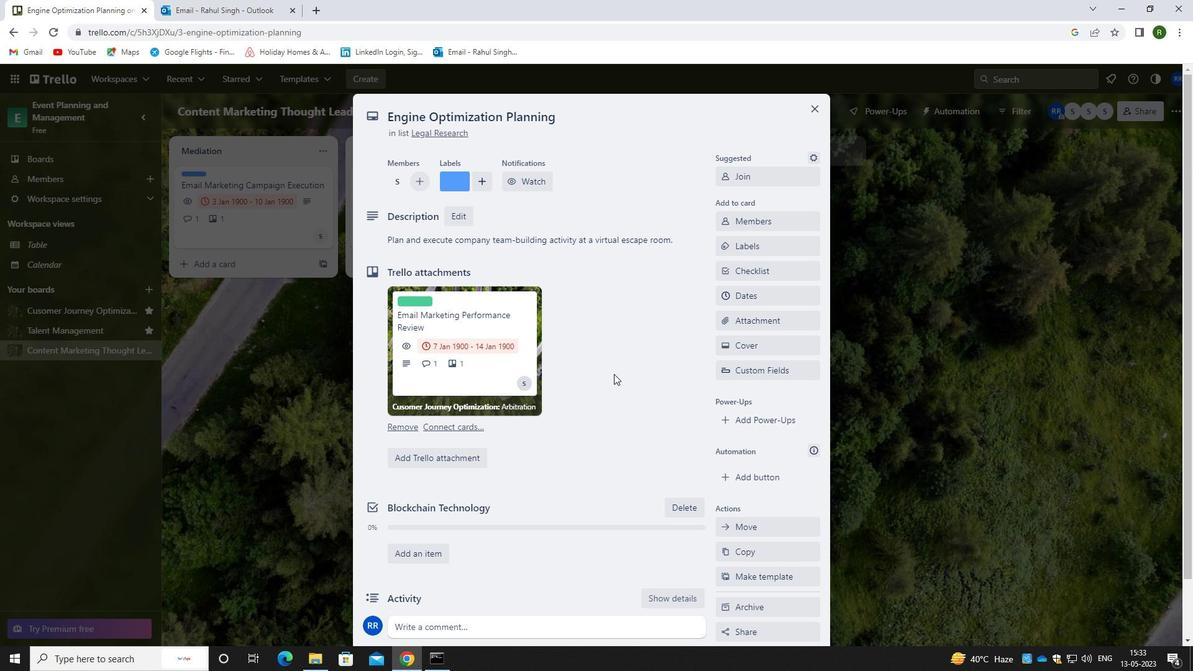 
Action: Mouse scrolled (615, 372) with delta (0, 0)
Screenshot: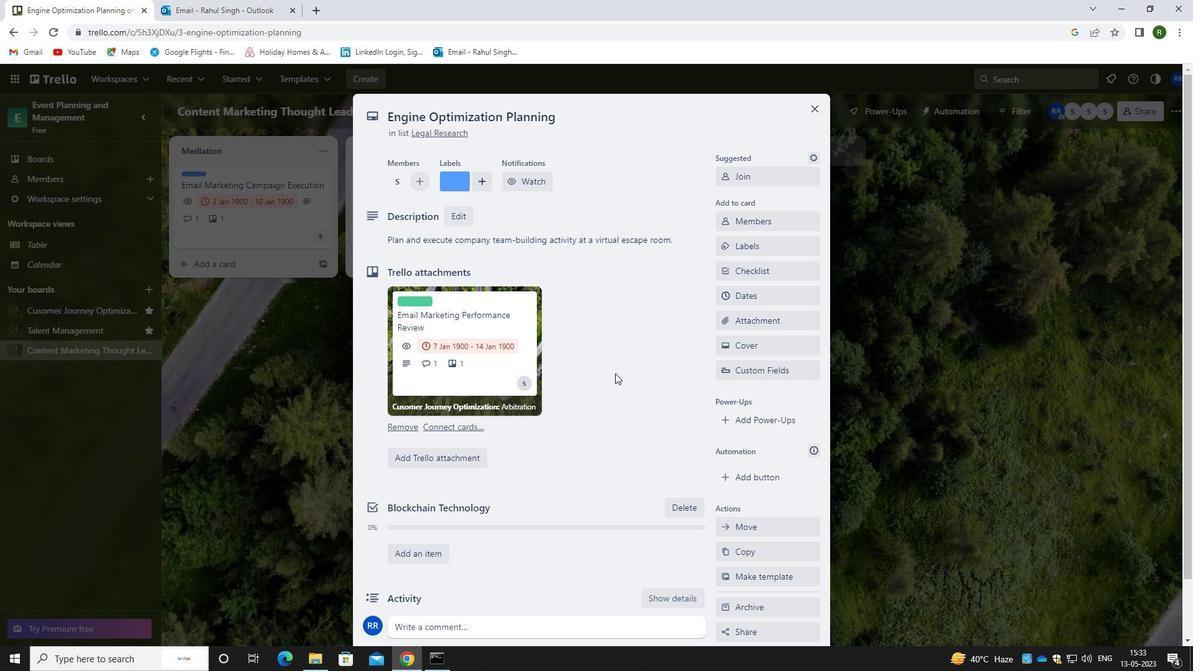 
Action: Mouse scrolled (615, 372) with delta (0, 0)
Screenshot: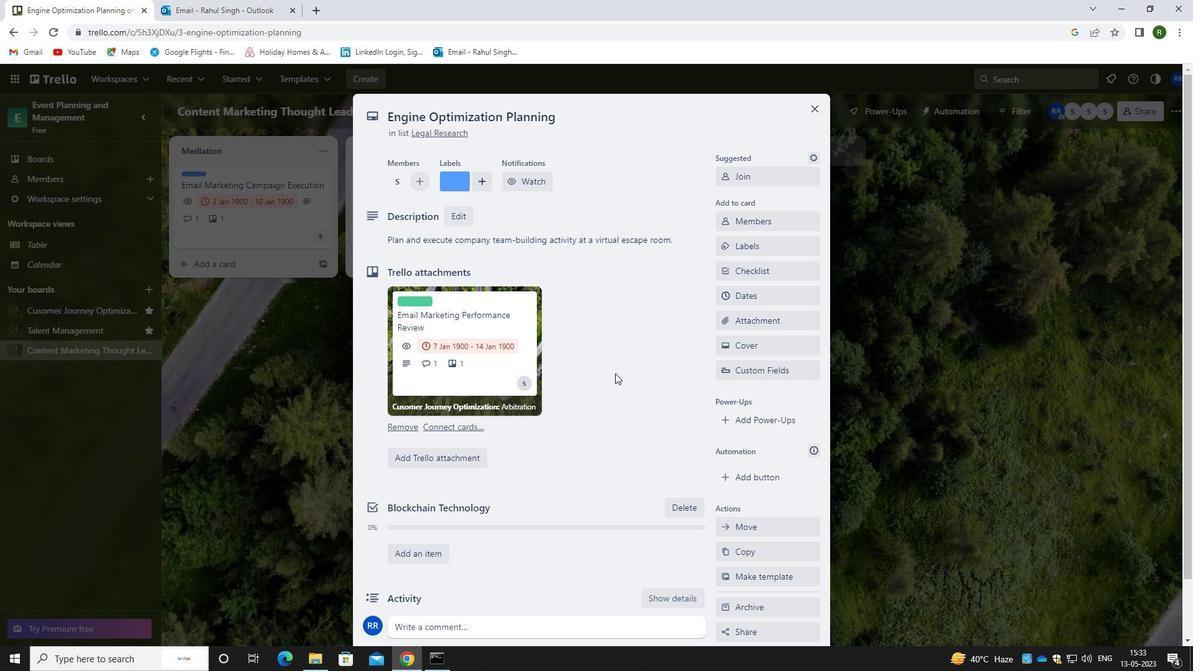 
Action: Mouse moved to (479, 559)
Screenshot: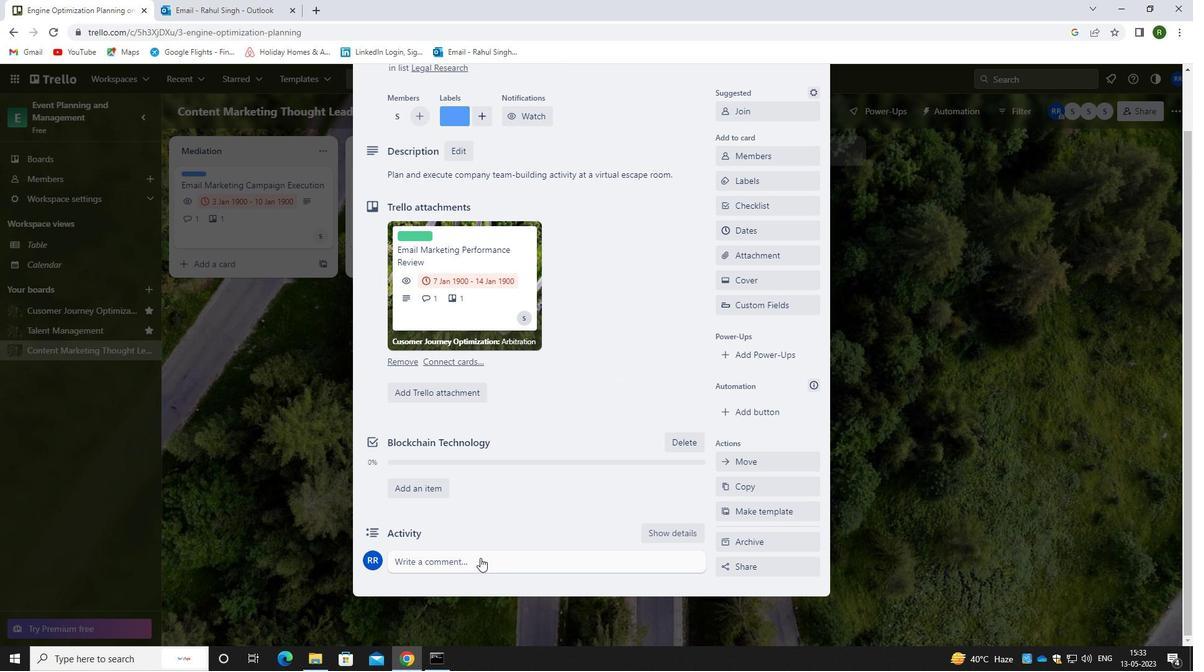 
Action: Mouse pressed left at (479, 559)
Screenshot: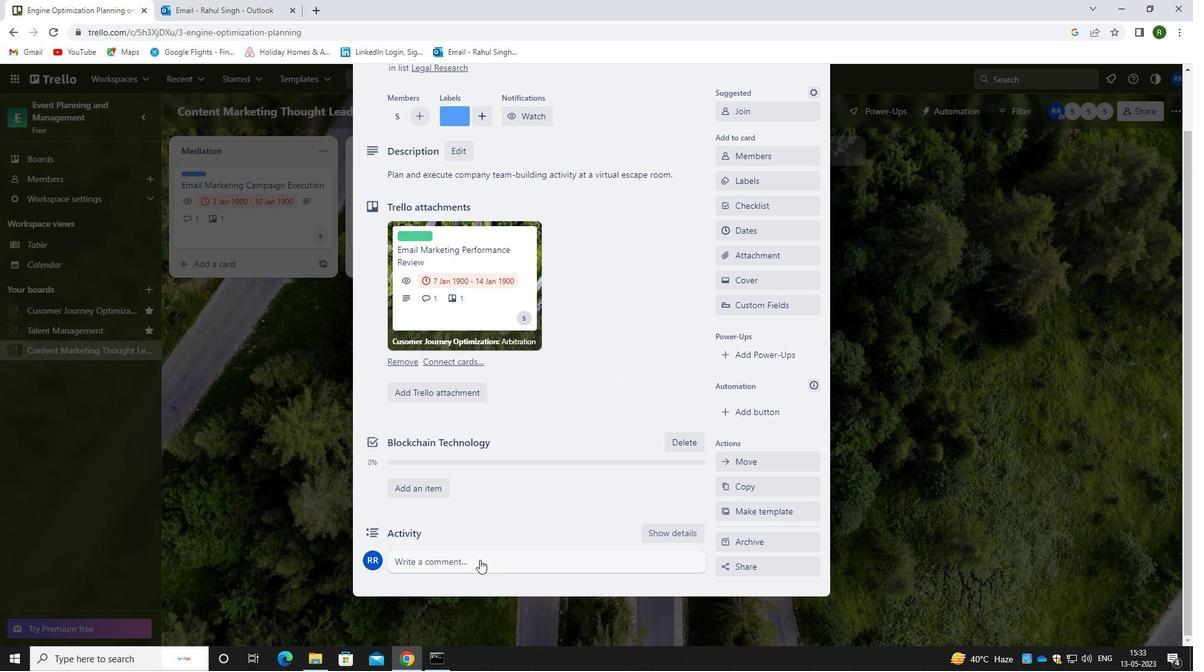
Action: Mouse moved to (477, 595)
Screenshot: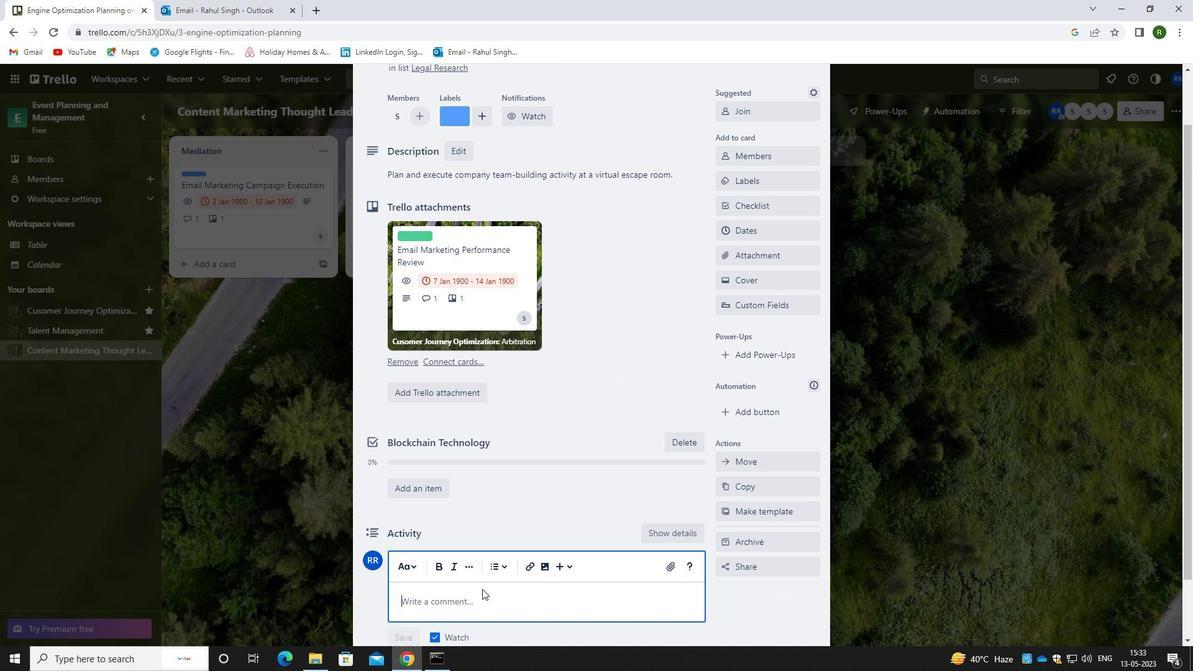 
Action: Mouse pressed left at (477, 595)
Screenshot: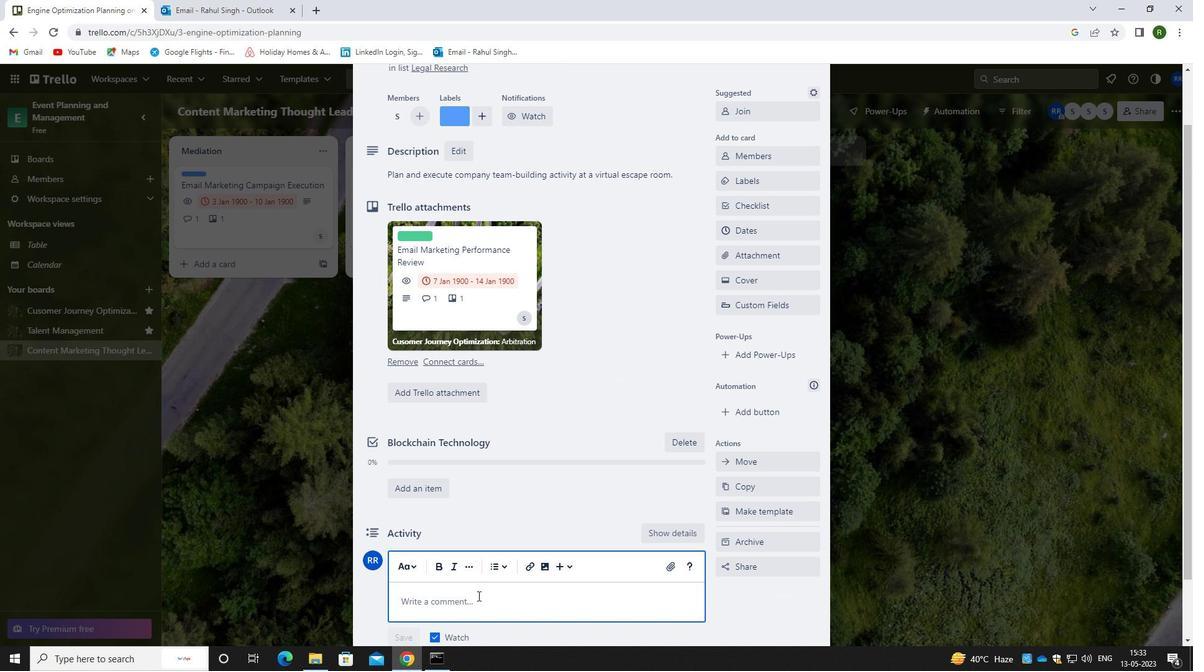 
Action: Mouse moved to (478, 597)
Screenshot: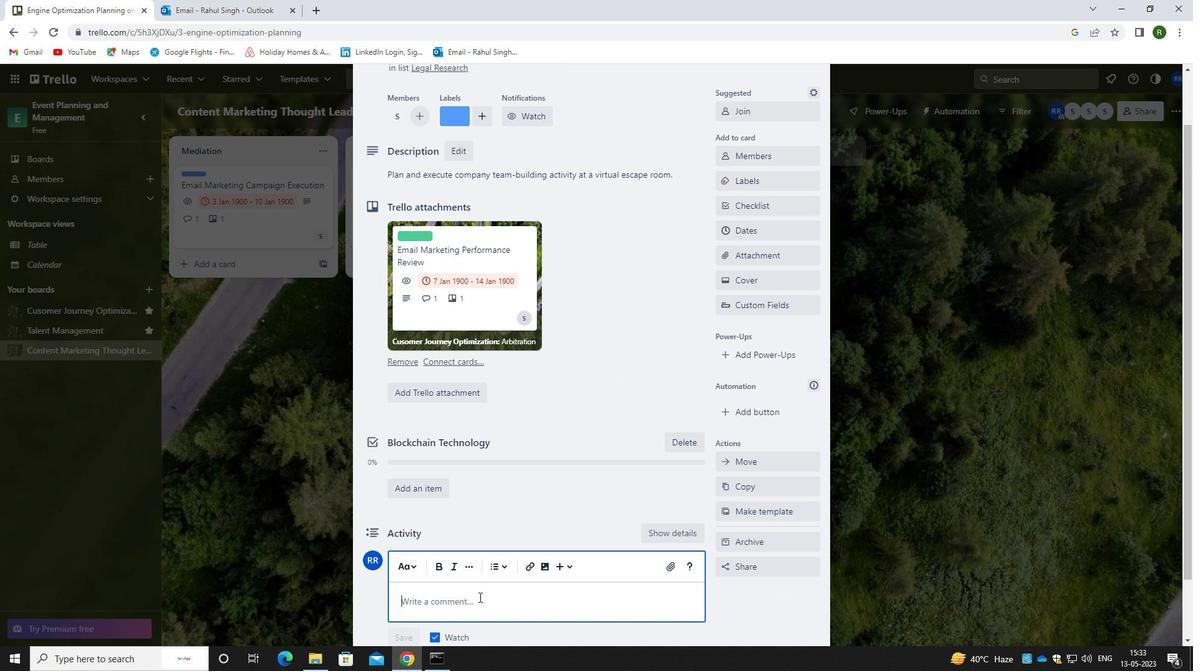 
Action: Key pressed <Key.caps_lock>;<Key.caps_lock>E<Key.backspace><Key.backspace><Key.caps_lock>L<Key.caps_lock>ET<Key.space>US<Key.space>APPROACH<Key.space>THIS<Key.space>TASK<Key.space>WITH<Key.space>A<Key.space>SENSE<Key.space>OF<Key.space>OWNERHS<Key.backspace><Key.backspace>SHIP<Key.space>AND<Key.space>ACCOUNTABILITY<Key.space>,<Key.space>TAKING<Key.space>RESPONSIBILITY<Key.space>FOR<Key.space>OUR<Key.space>ACTIONS<Key.space>AND<Key.space>DECISIONS.
Screenshot: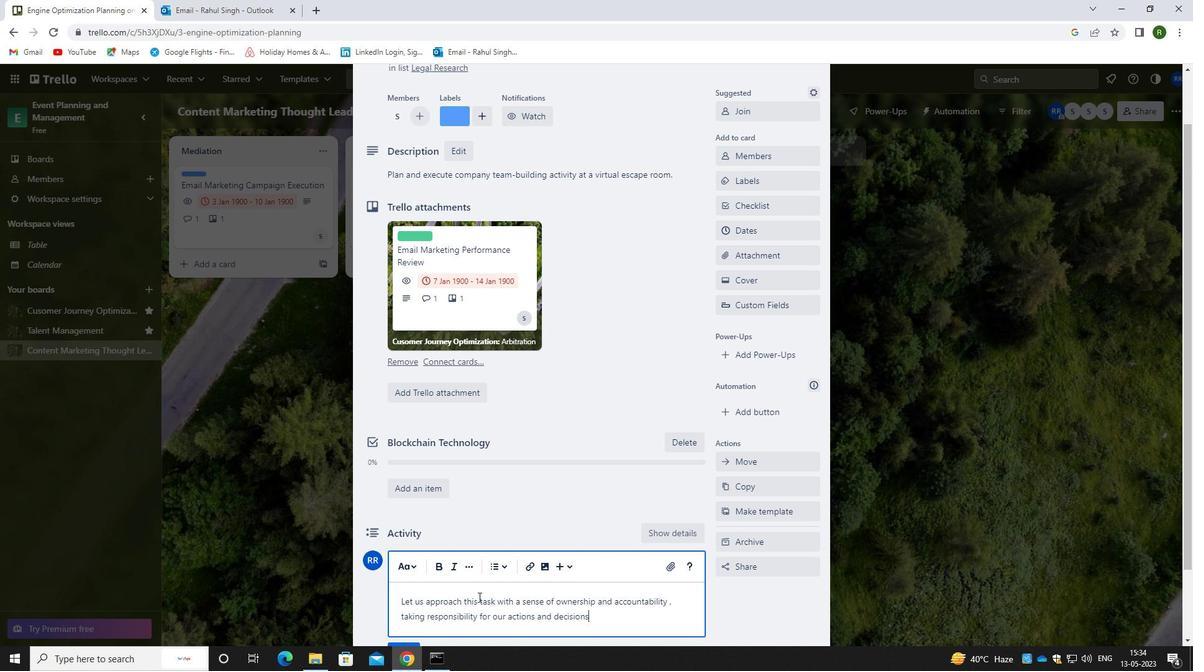 
Action: Mouse moved to (588, 507)
Screenshot: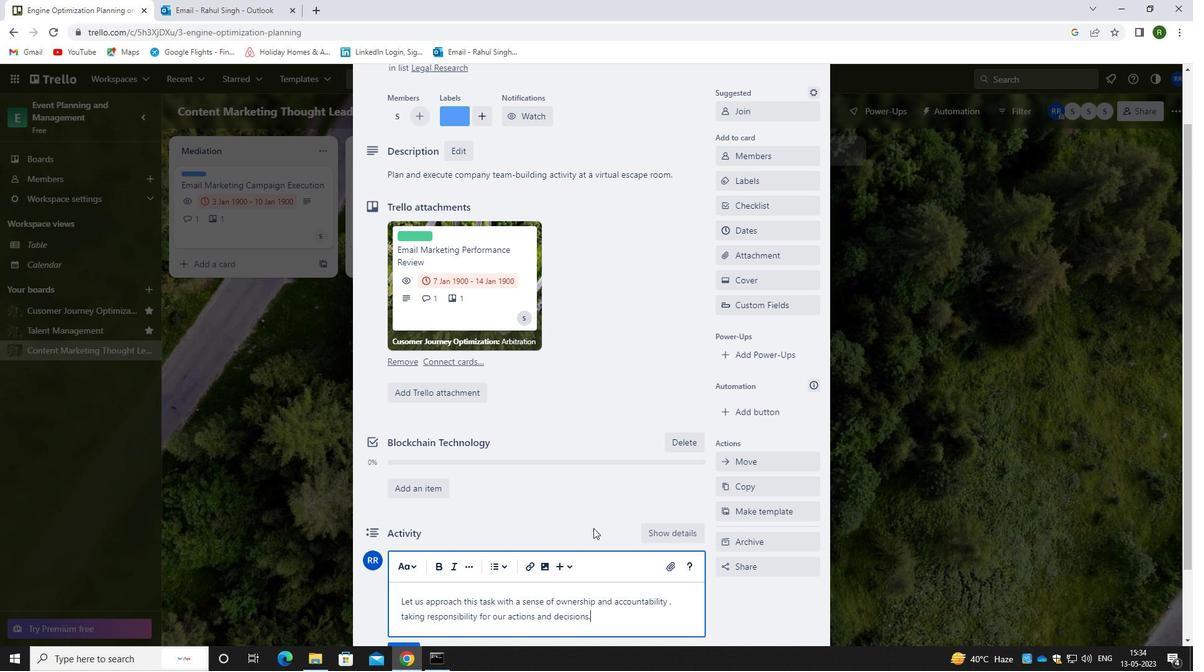 
Action: Mouse scrolled (588, 506) with delta (0, 0)
Screenshot: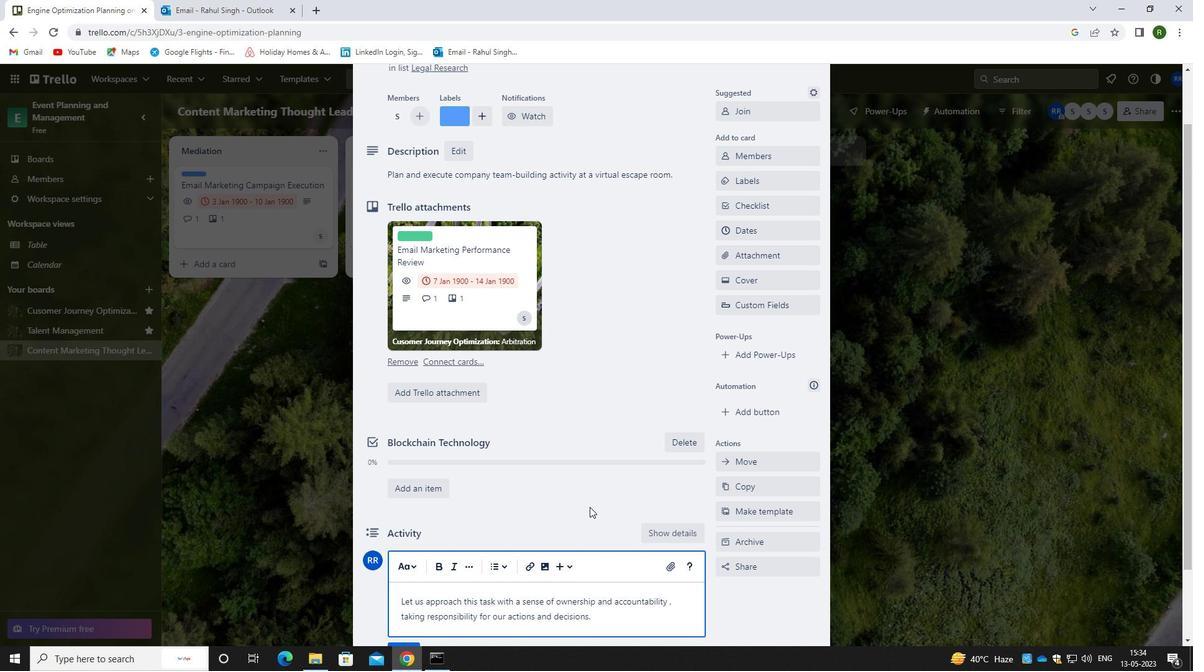 
Action: Mouse moved to (410, 589)
Screenshot: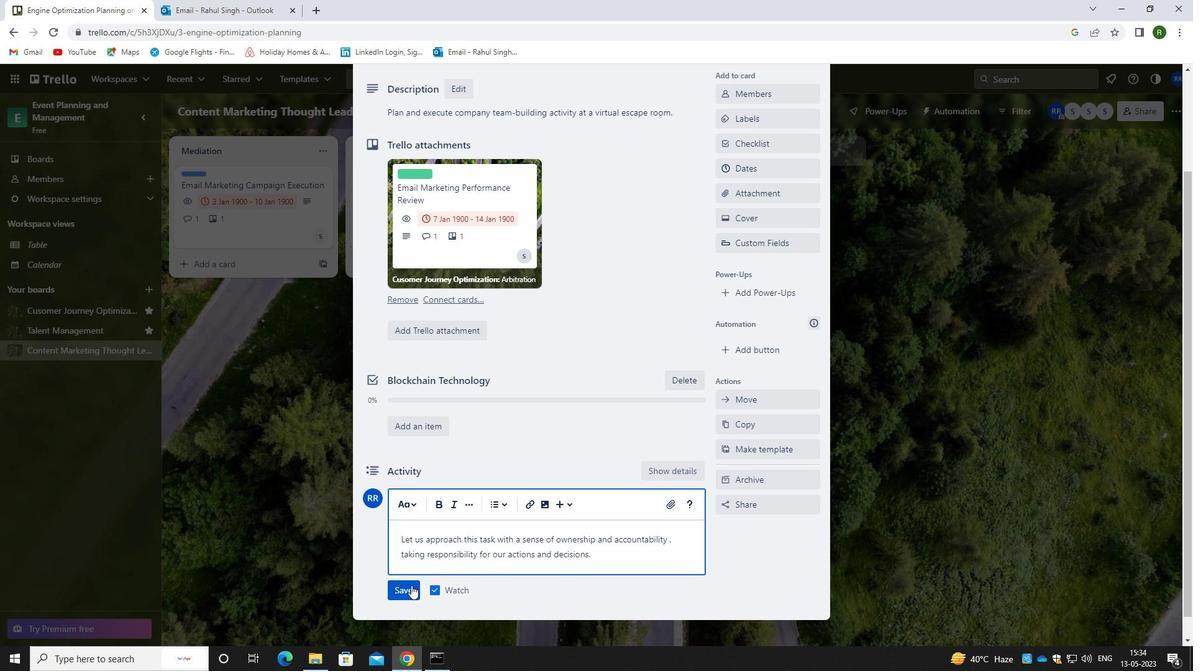 
Action: Mouse pressed left at (410, 589)
Screenshot: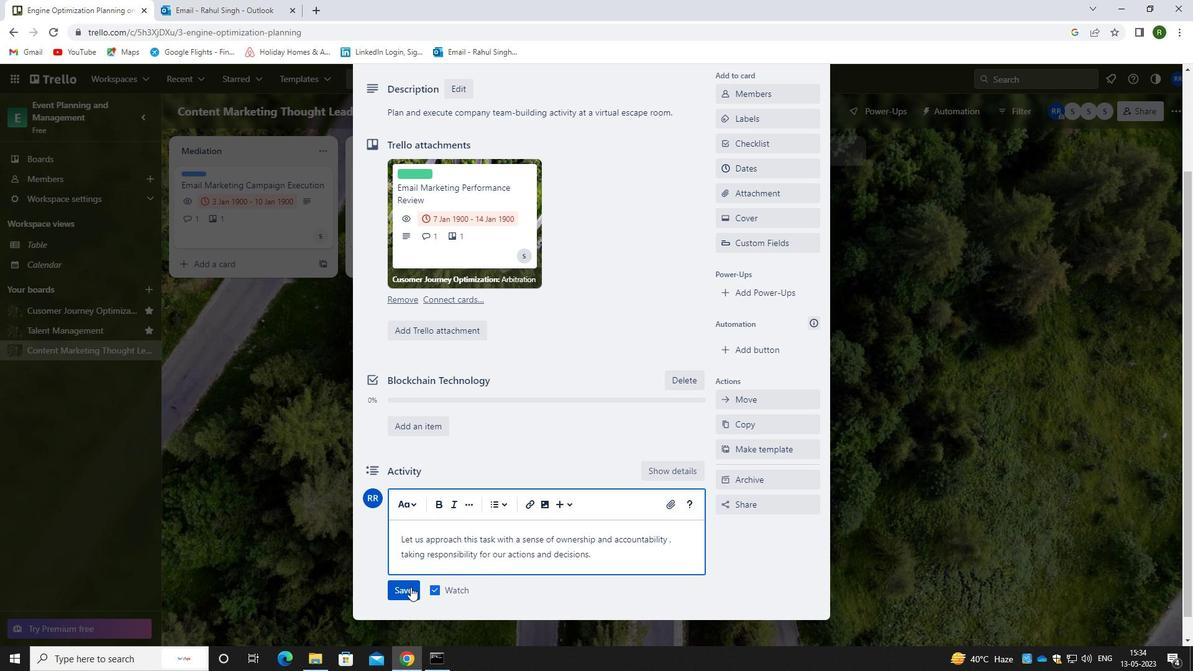 
Action: Mouse moved to (758, 172)
Screenshot: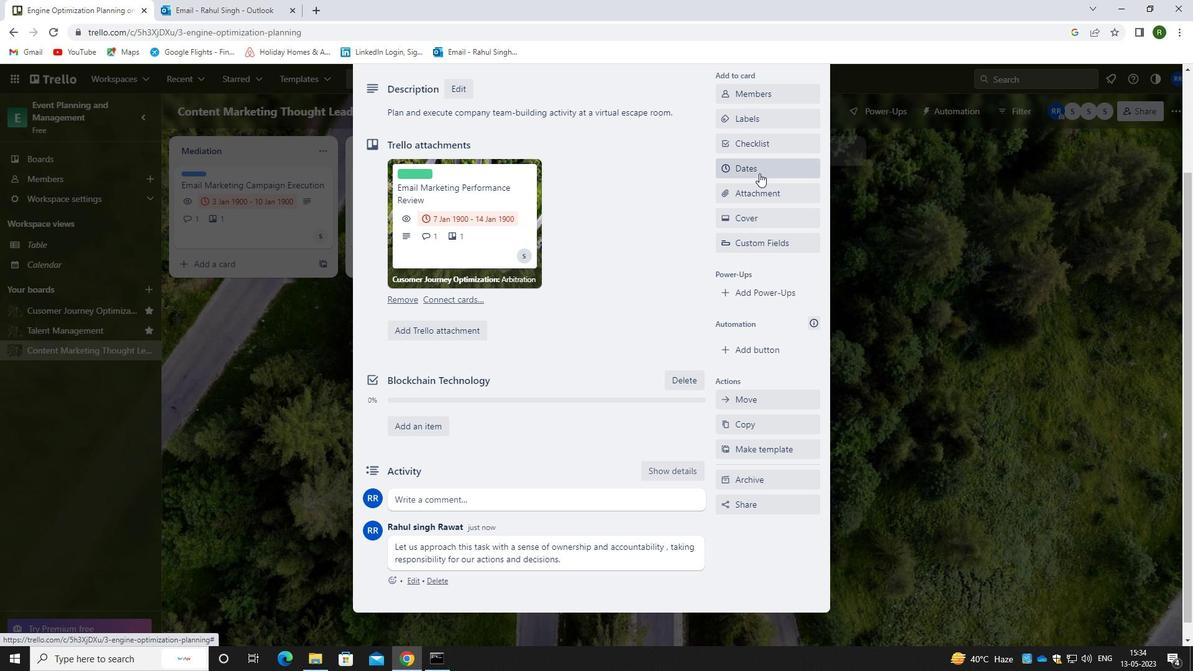 
Action: Mouse pressed left at (758, 172)
Screenshot: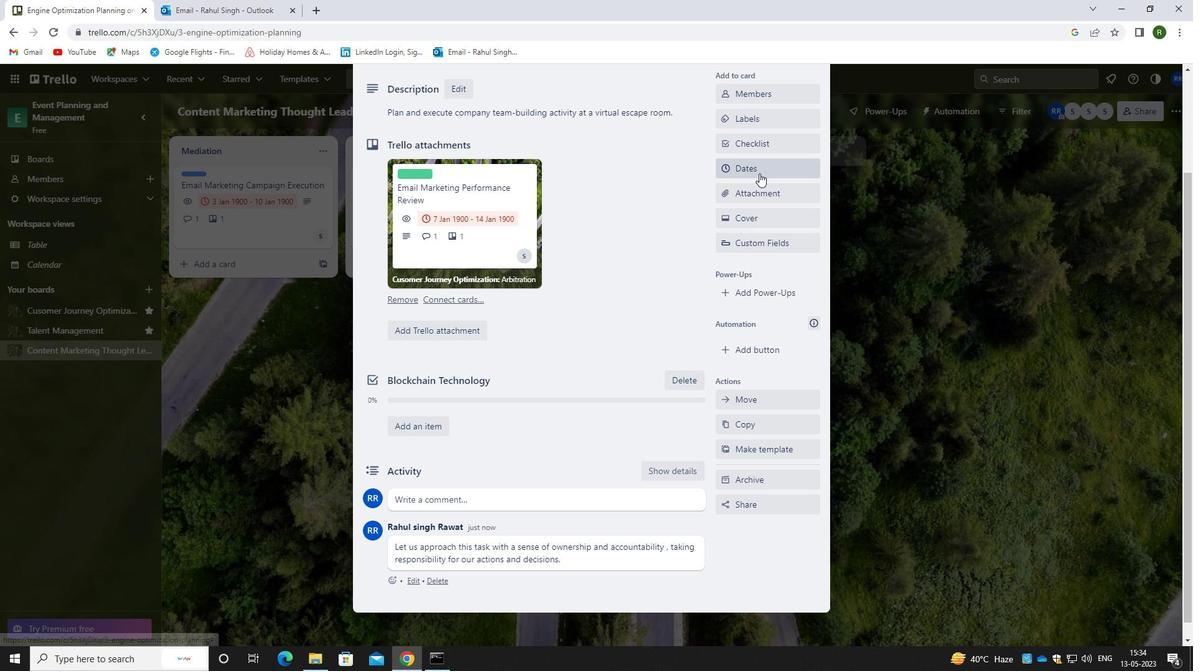 
Action: Mouse moved to (727, 420)
Screenshot: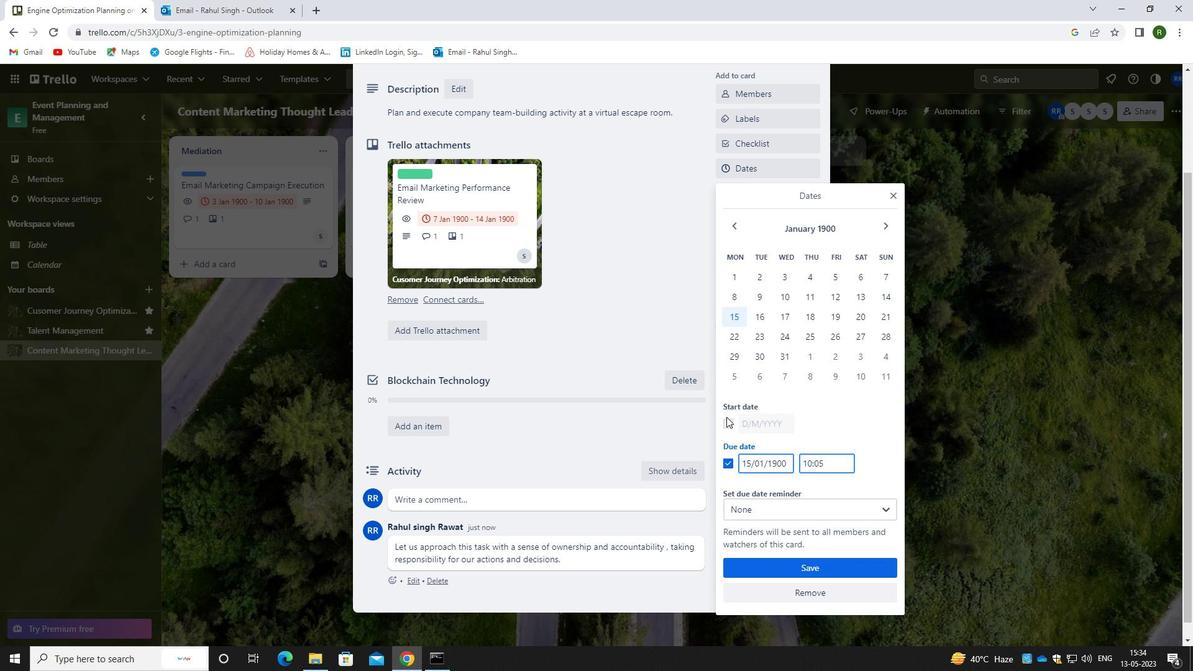 
Action: Mouse pressed left at (727, 420)
Screenshot: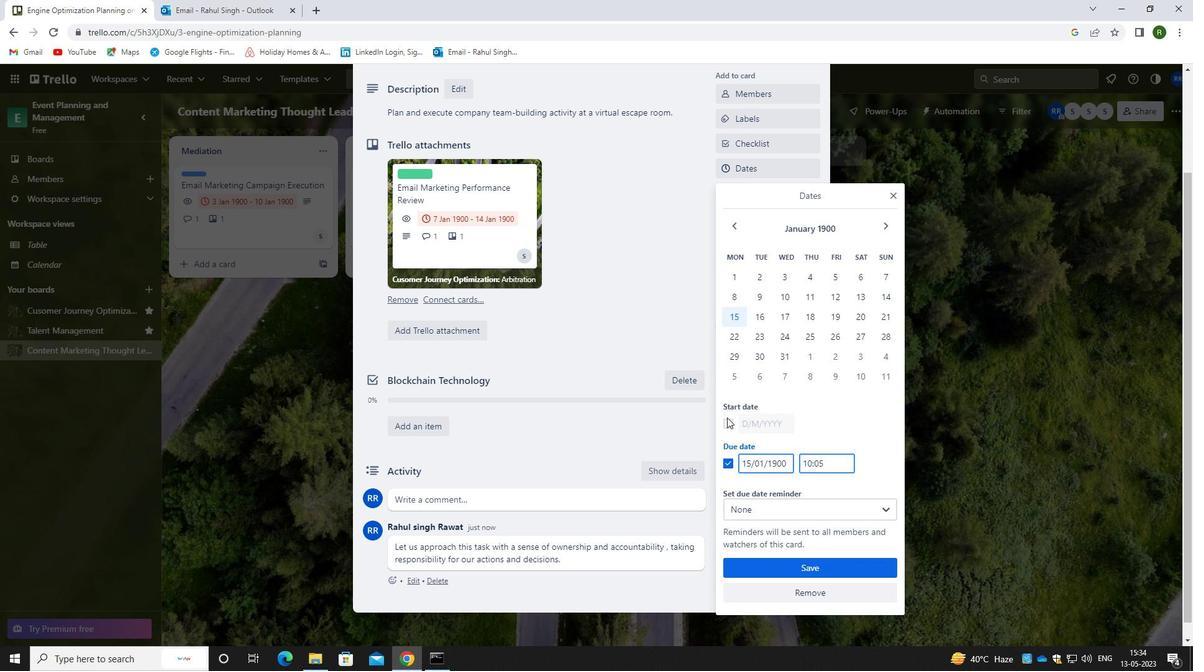 
Action: Mouse moved to (794, 419)
Screenshot: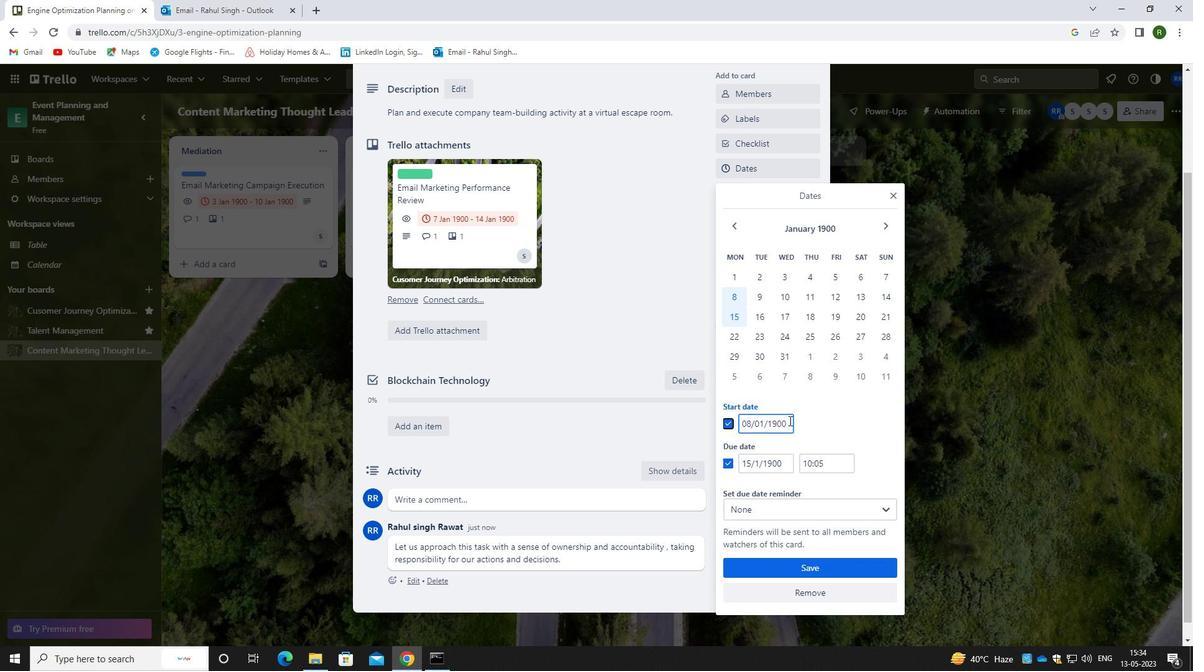 
Action: Mouse pressed left at (794, 419)
Screenshot: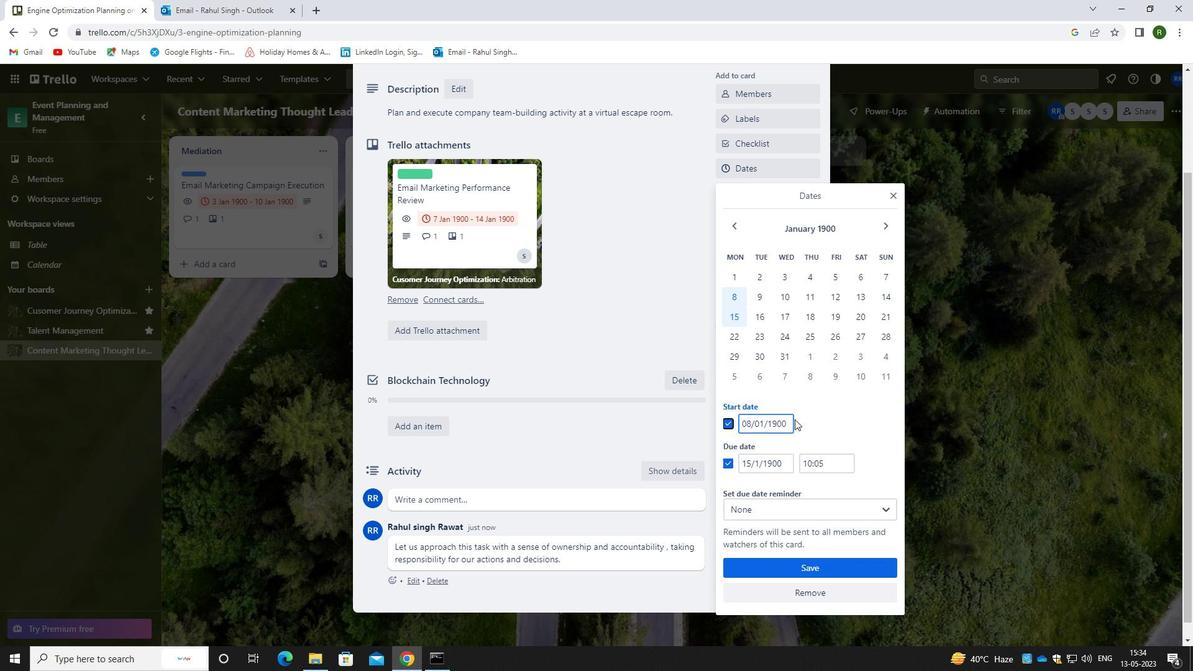 
Action: Mouse moved to (782, 426)
Screenshot: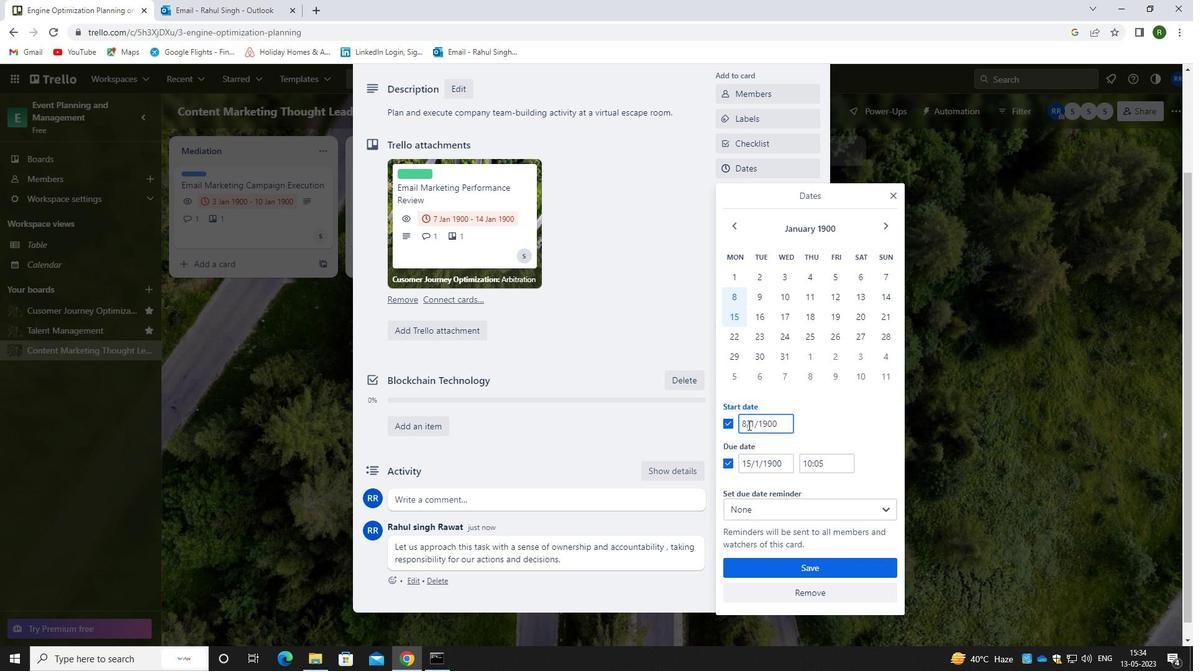 
Action: Mouse pressed left at (782, 426)
Screenshot: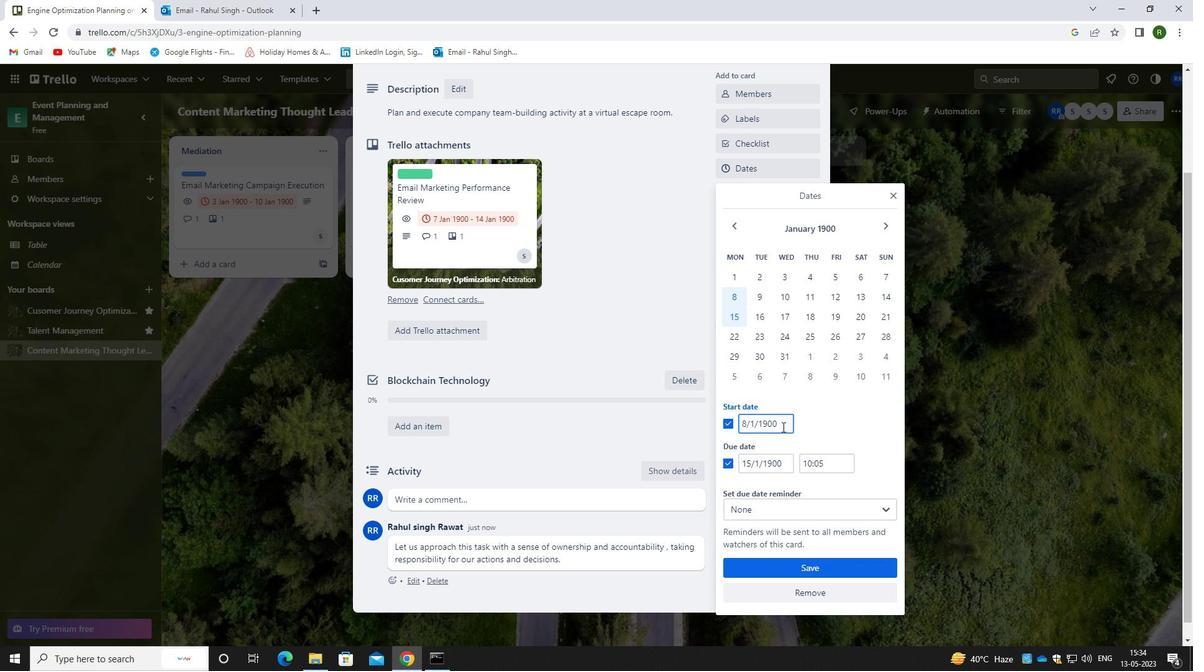 
Action: Mouse moved to (728, 429)
Screenshot: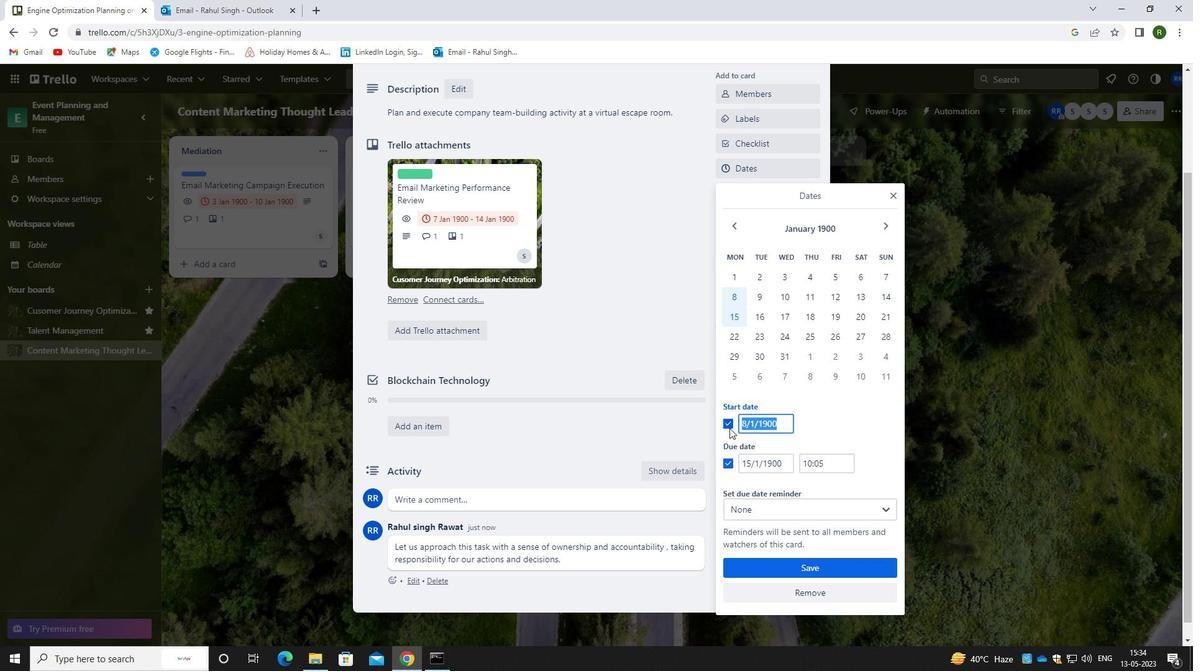 
Action: Key pressed 09/01/1900
Screenshot: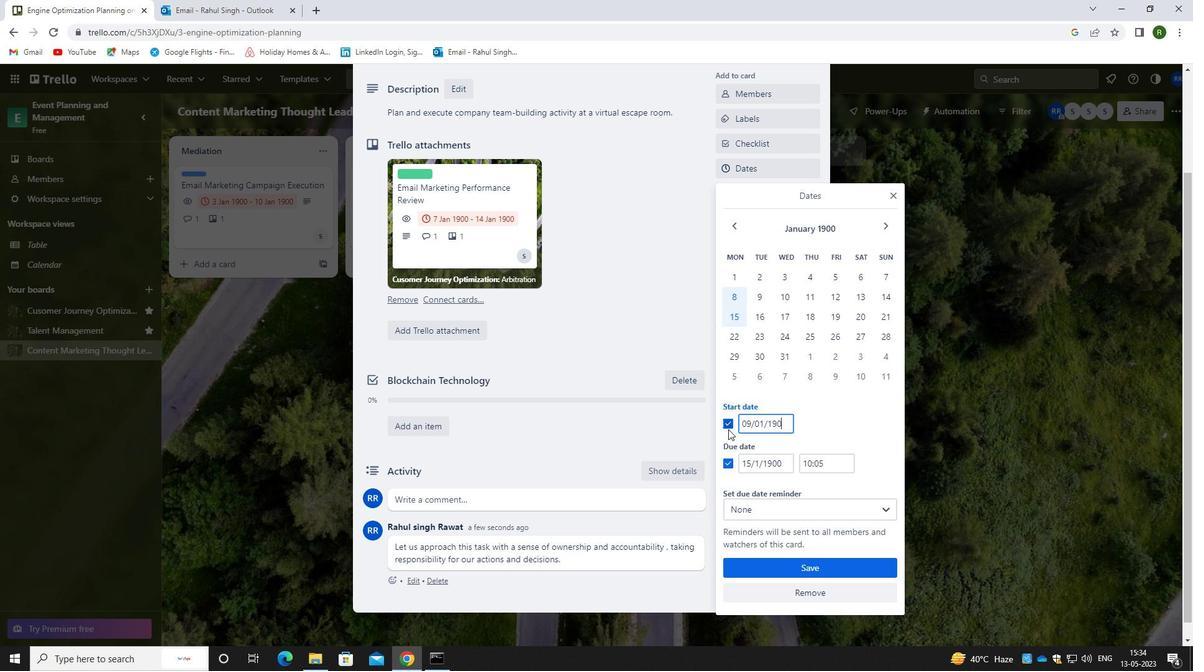 
Action: Mouse moved to (782, 463)
Screenshot: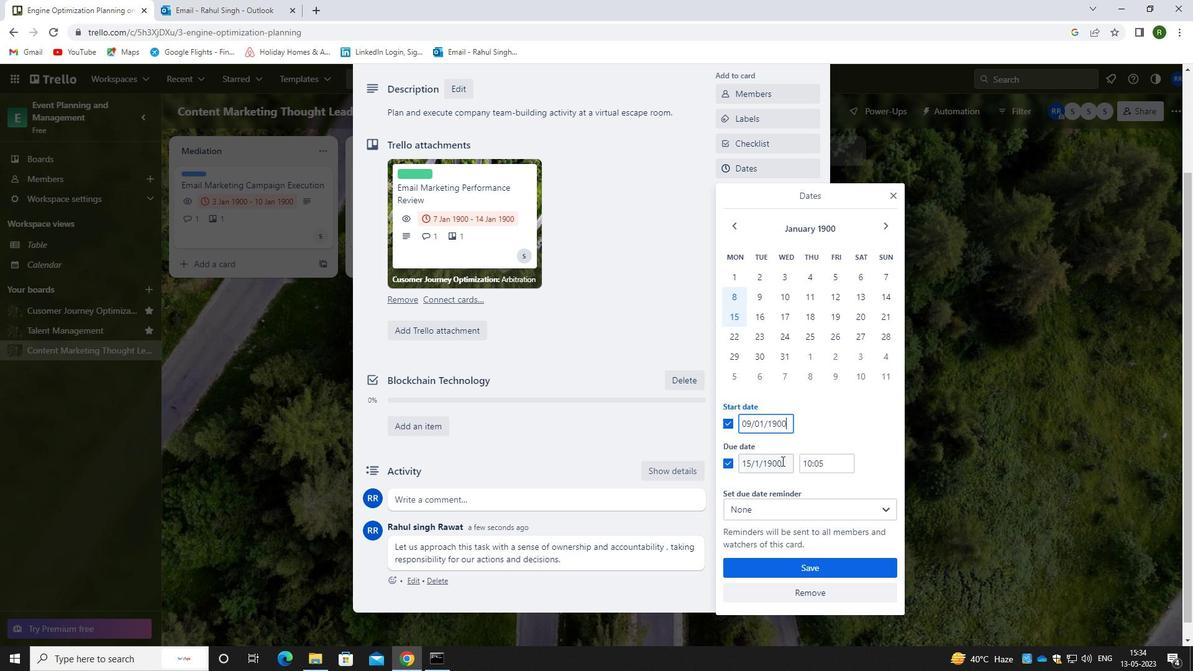 
Action: Mouse pressed left at (782, 463)
Screenshot: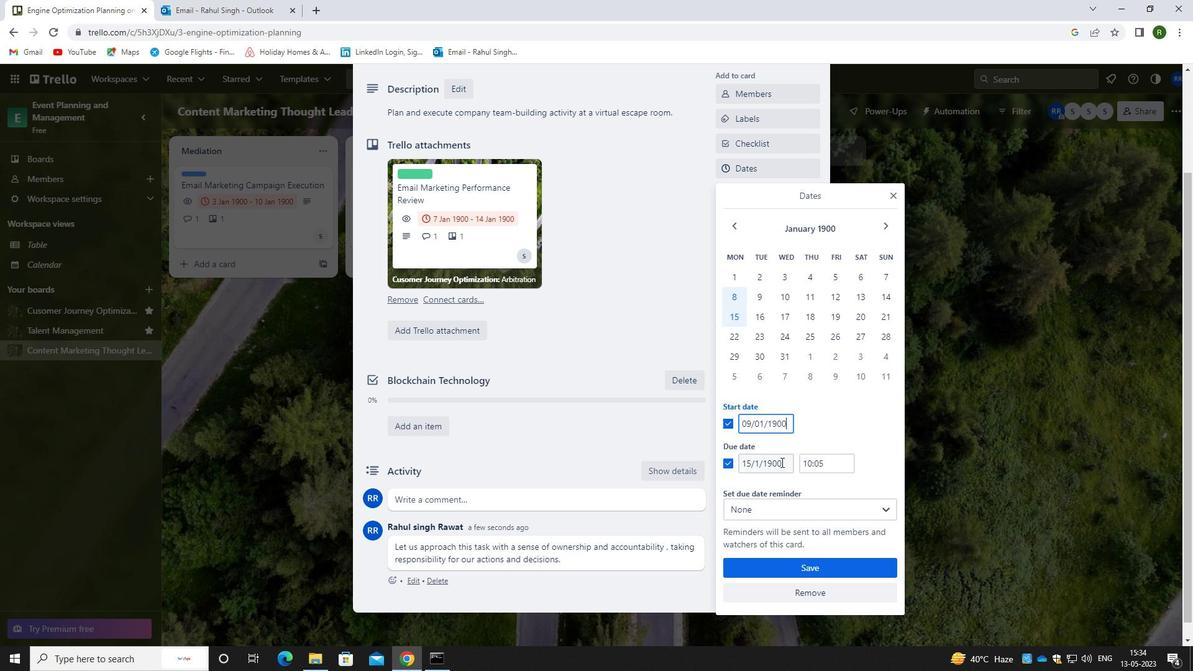 
Action: Mouse moved to (736, 457)
Screenshot: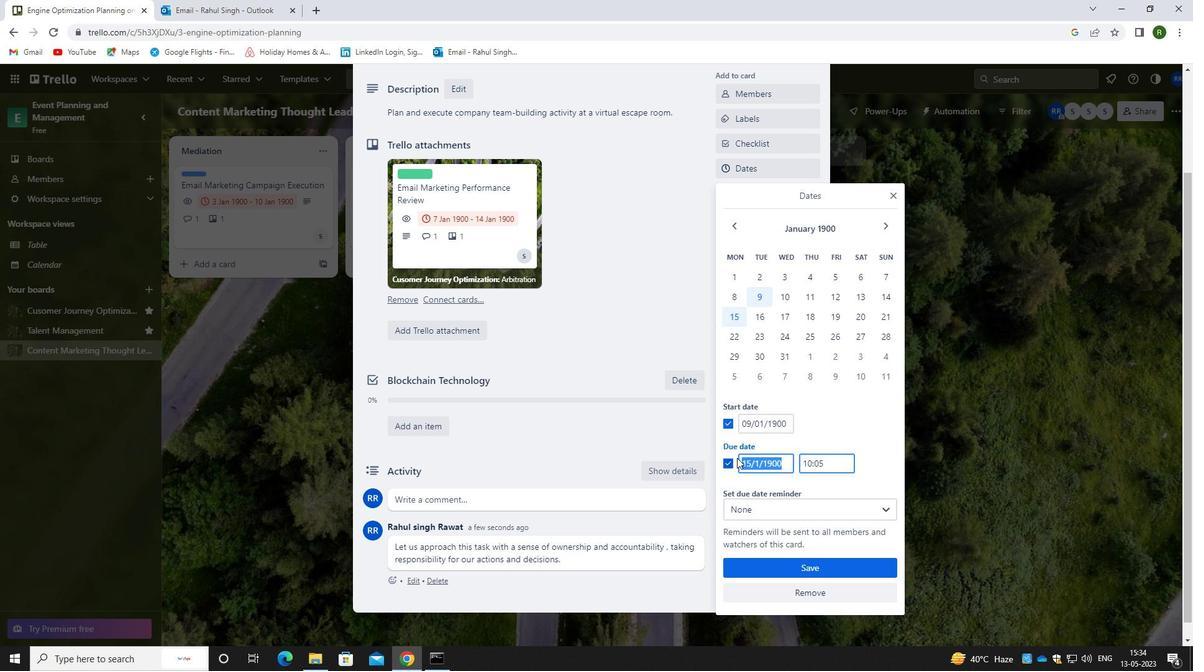
Action: Key pressed 16/01/1900
Screenshot: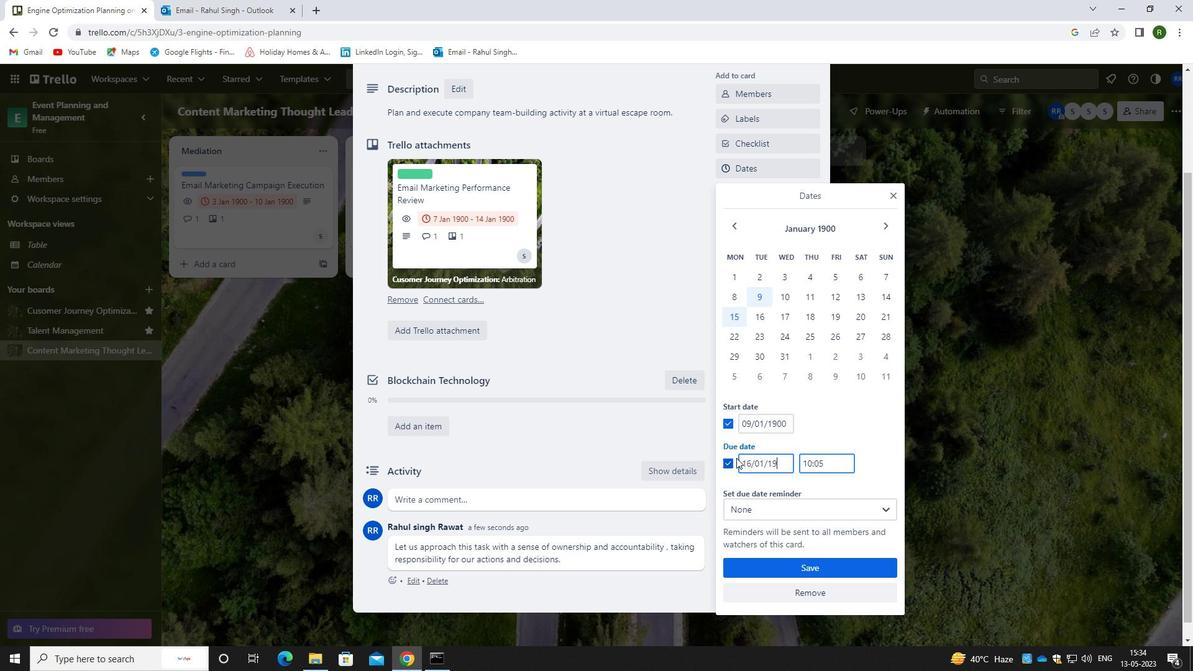 
Action: Mouse moved to (791, 563)
Screenshot: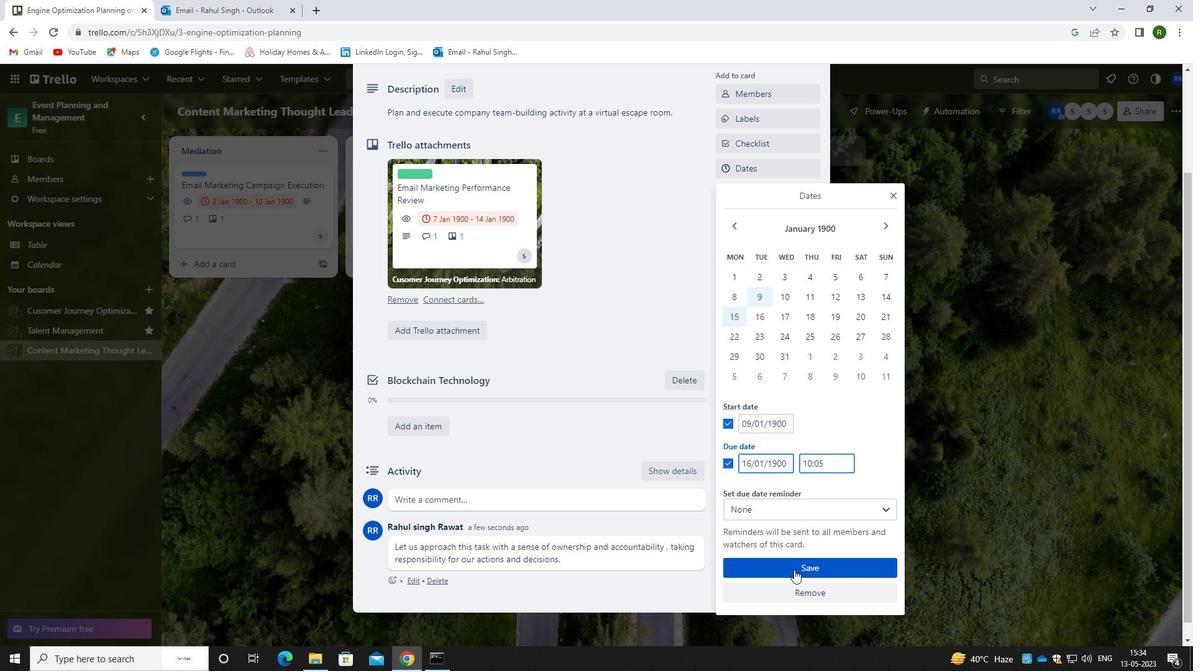 
Action: Mouse pressed left at (791, 563)
Screenshot: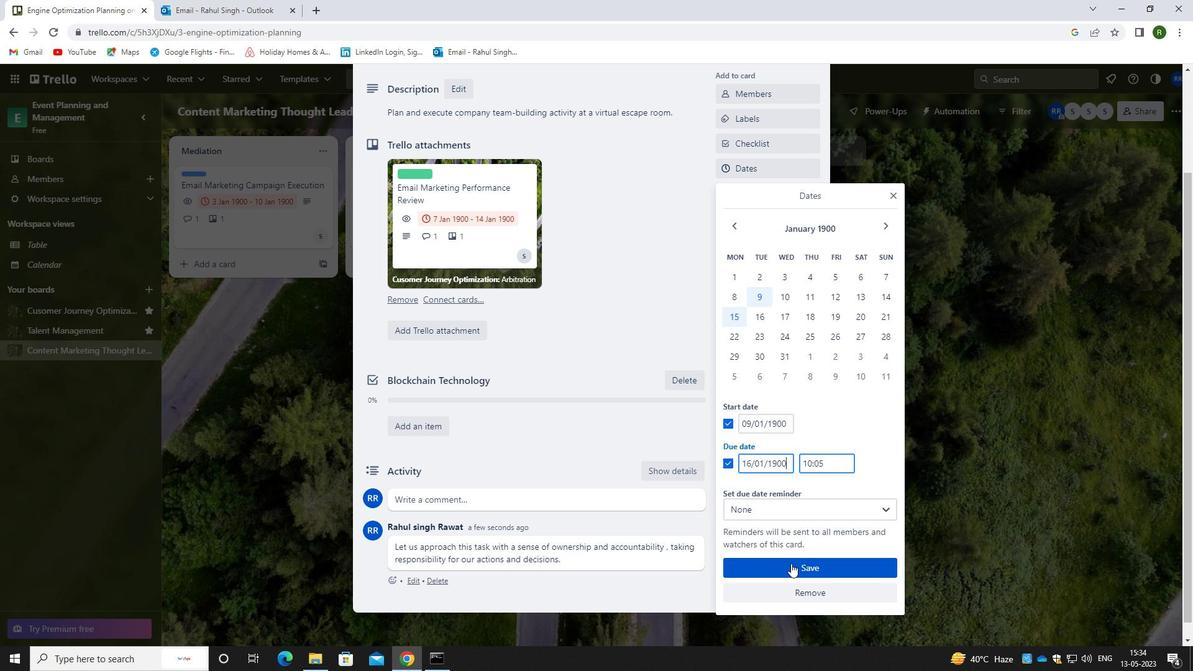 
Action: Mouse moved to (930, 356)
Screenshot: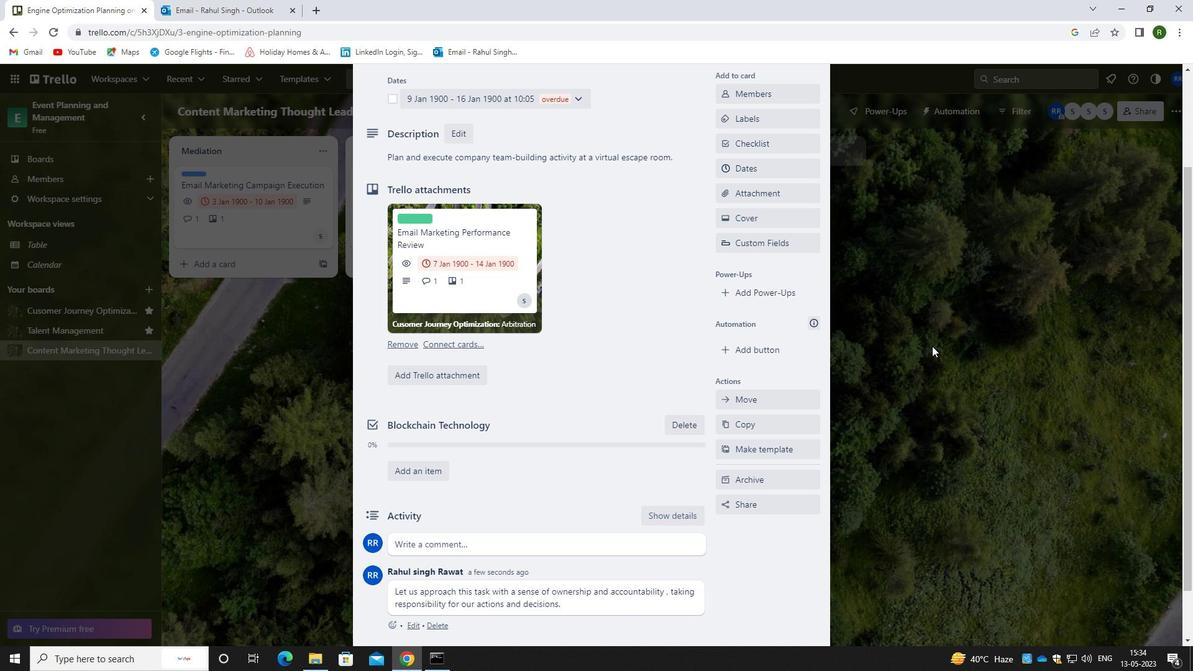 
Action: Mouse scrolled (930, 356) with delta (0, 0)
Screenshot: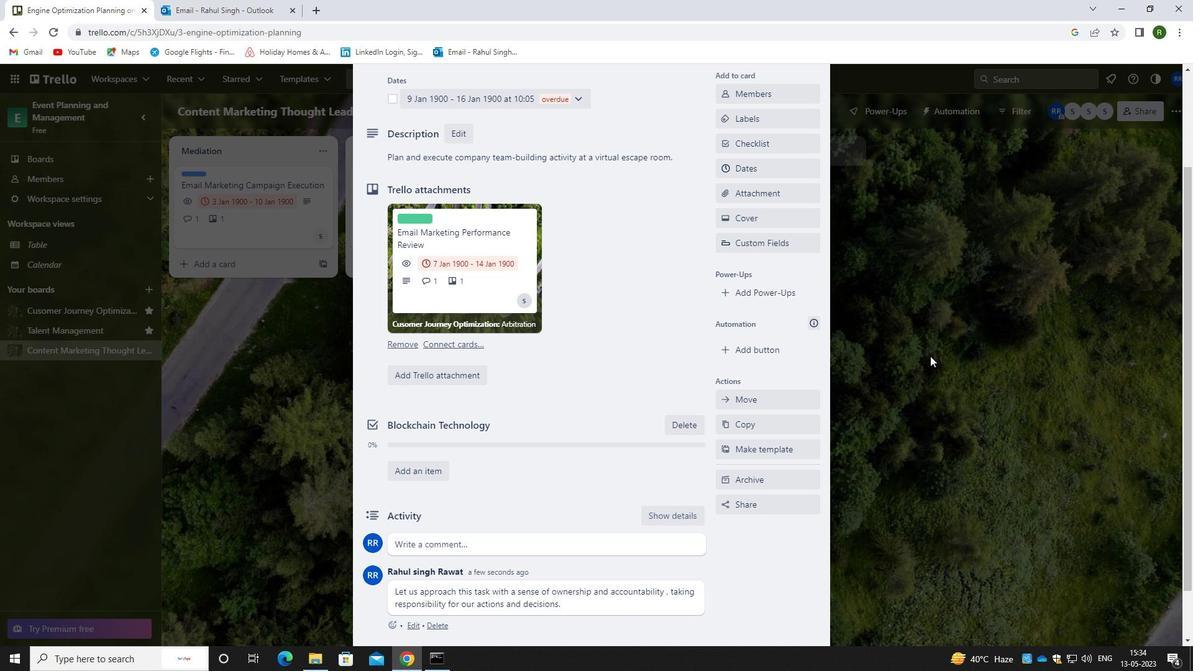 
Action: Mouse scrolled (930, 356) with delta (0, 0)
Screenshot: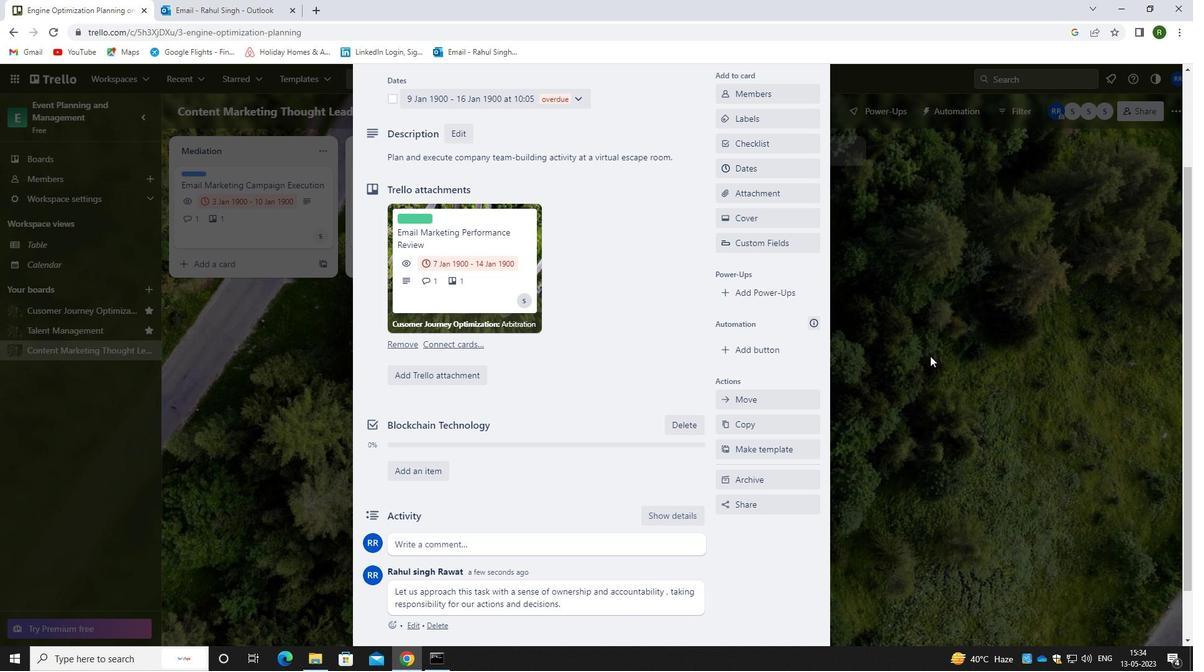 
Action: Mouse scrolled (930, 356) with delta (0, 0)
Screenshot: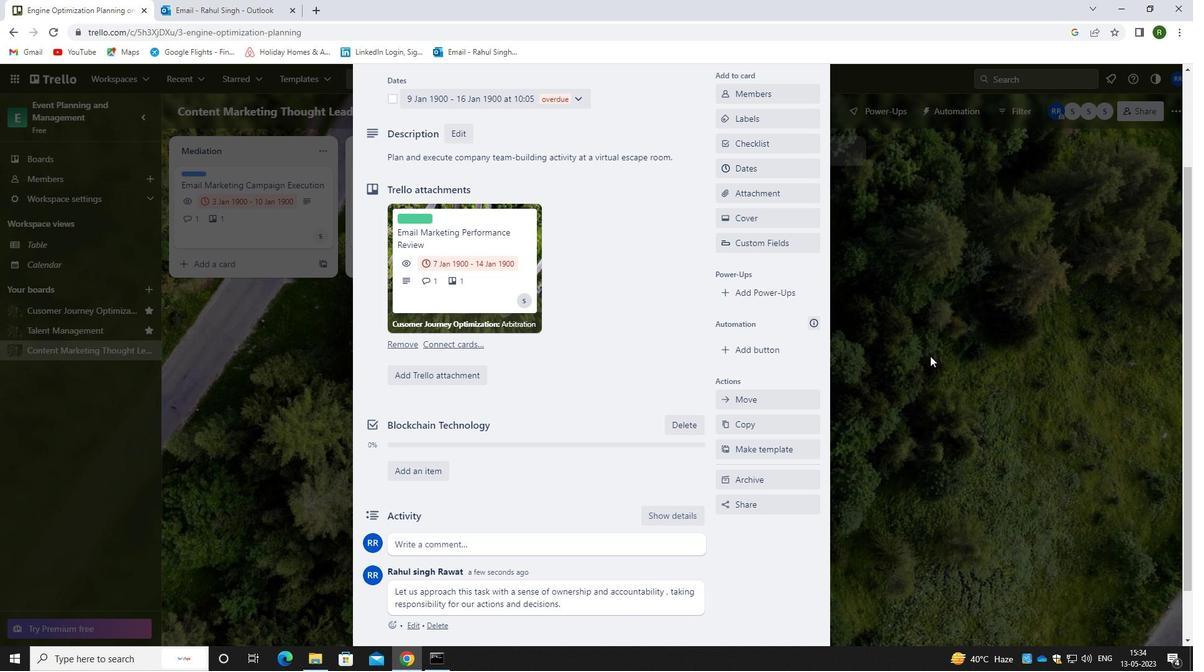 
